 Task: Check the percentage active listings of creek in the last 5 years.
Action: Mouse moved to (917, 211)
Screenshot: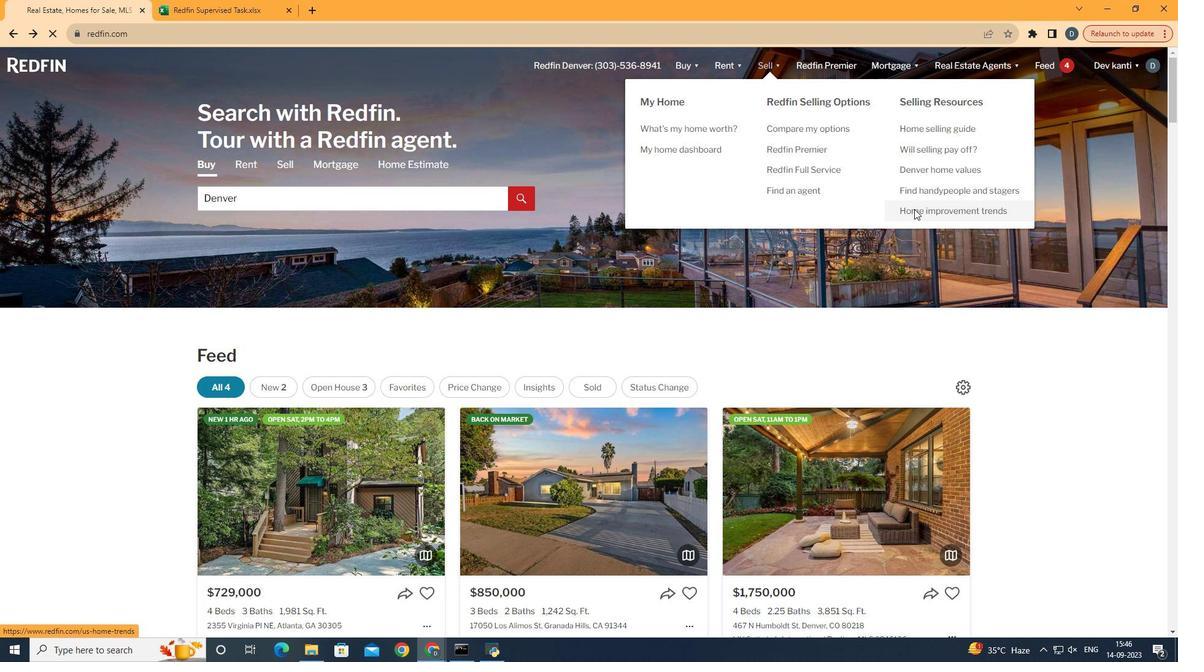 
Action: Mouse pressed left at (917, 211)
Screenshot: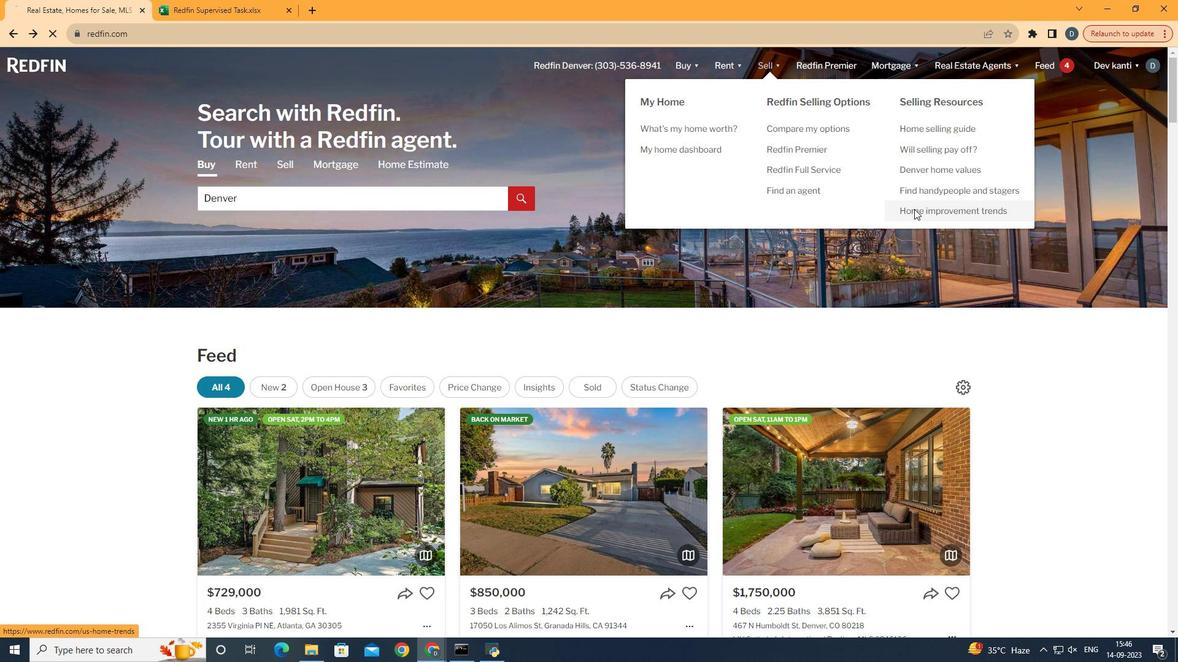
Action: Mouse moved to (305, 236)
Screenshot: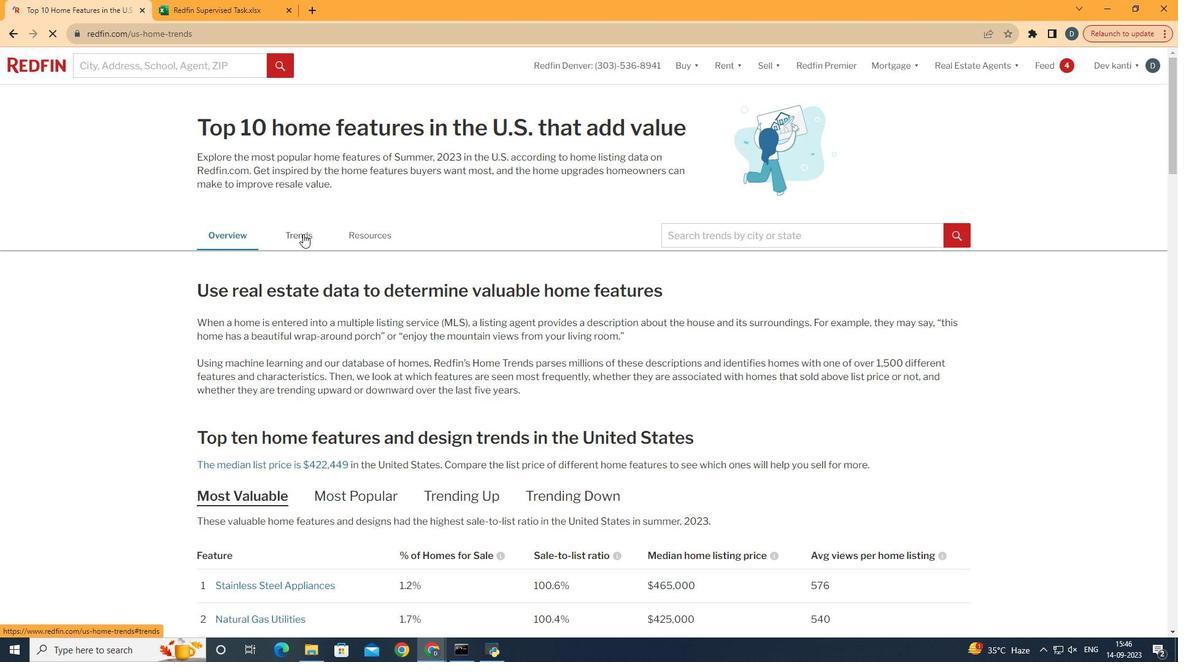 
Action: Mouse pressed left at (305, 236)
Screenshot: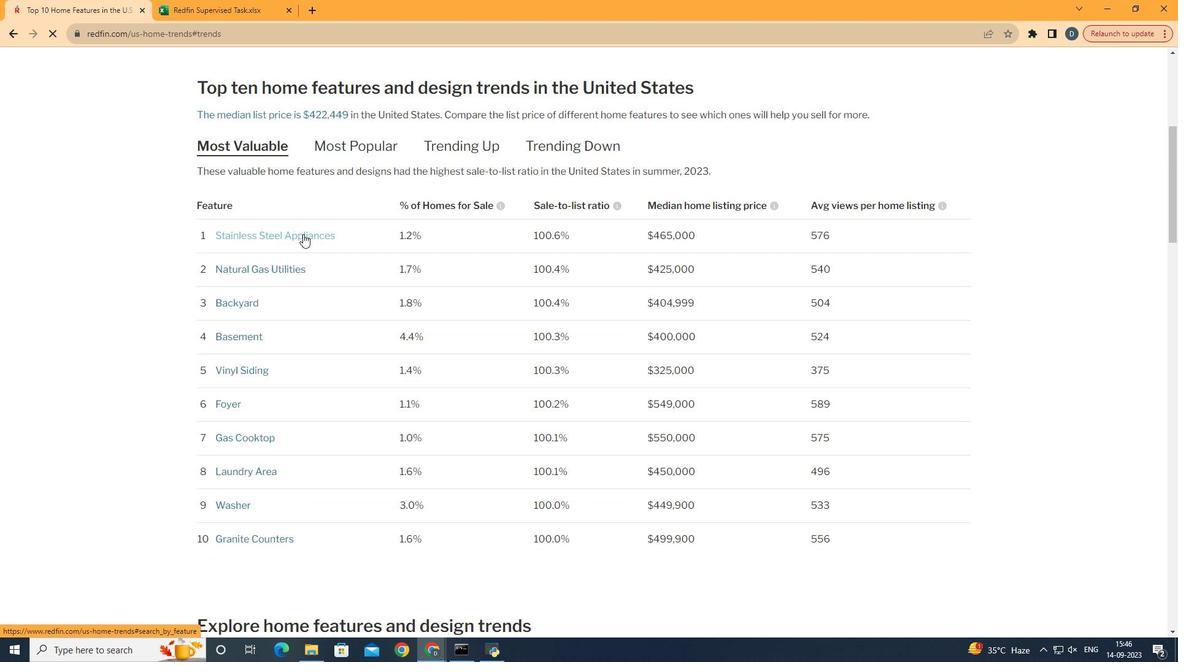 
Action: Mouse moved to (898, 333)
Screenshot: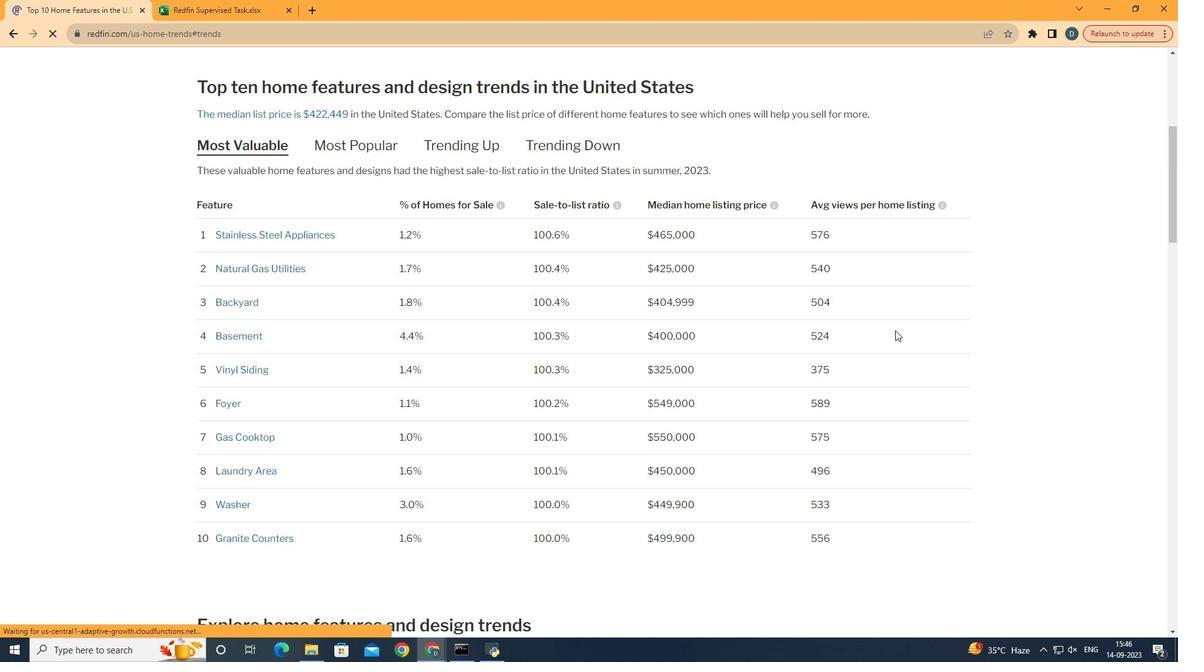 
Action: Mouse scrolled (898, 333) with delta (0, 0)
Screenshot: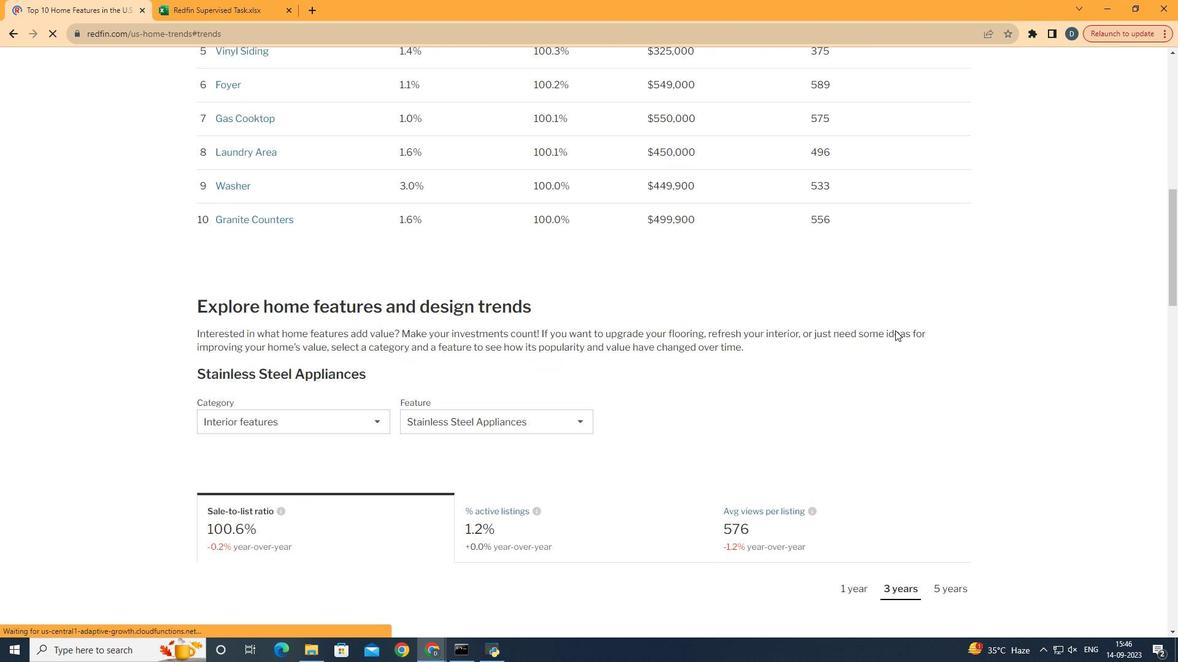 
Action: Mouse scrolled (898, 333) with delta (0, 0)
Screenshot: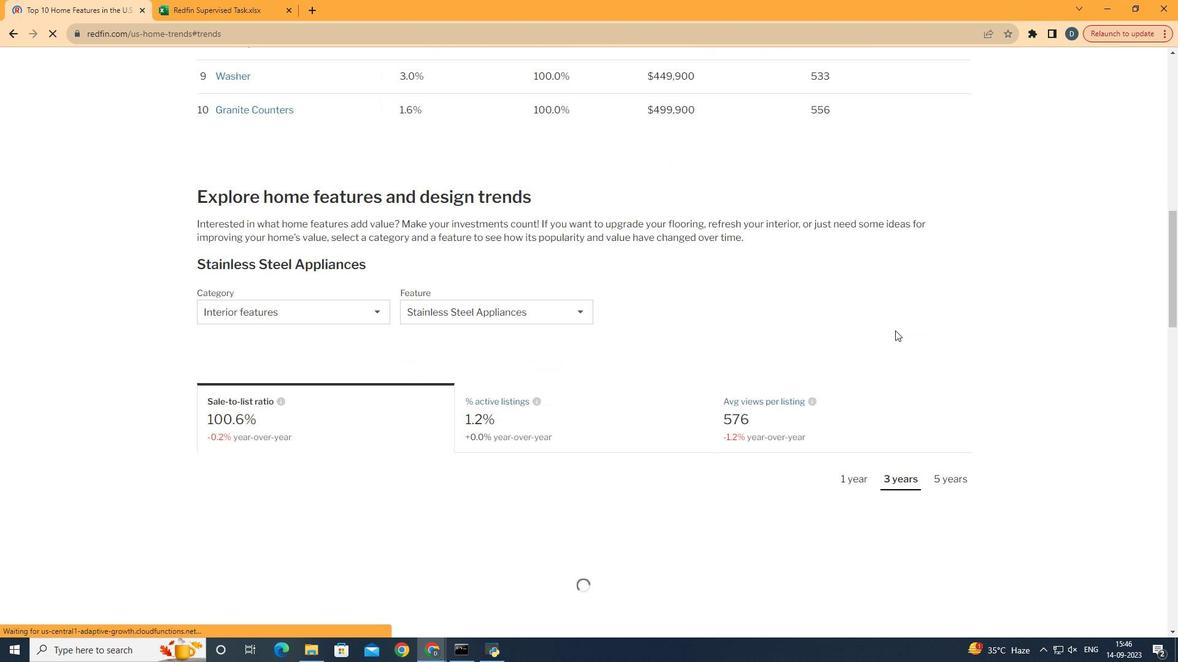 
Action: Mouse scrolled (898, 333) with delta (0, 0)
Screenshot: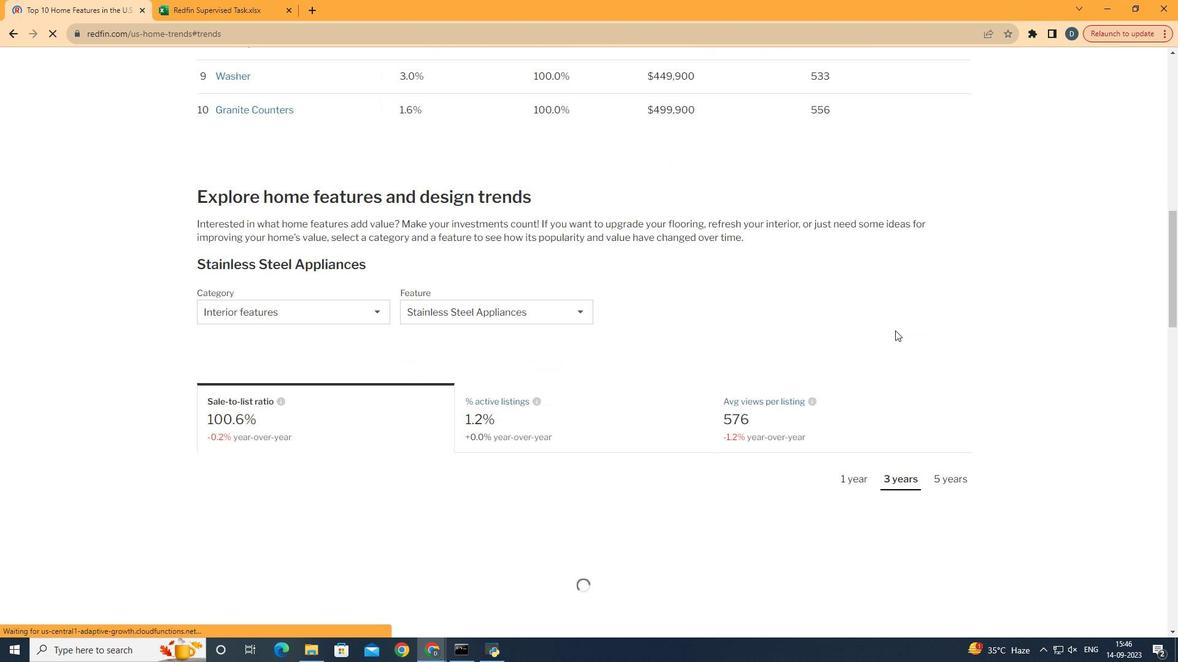 
Action: Mouse scrolled (898, 333) with delta (0, 0)
Screenshot: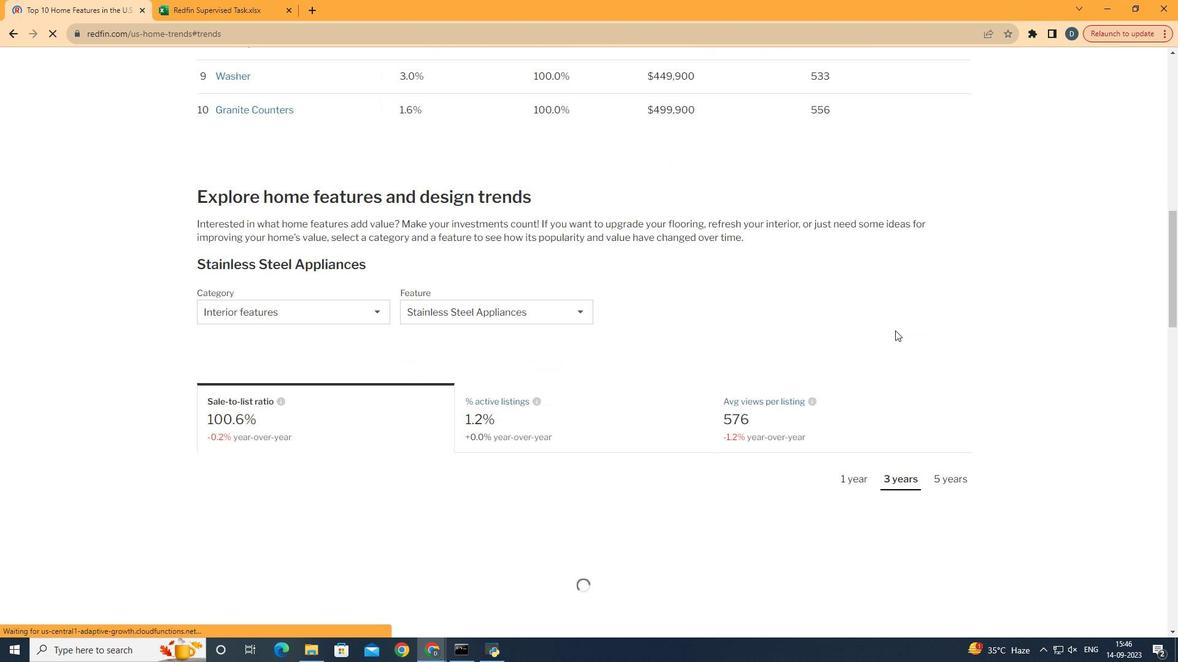 
Action: Mouse scrolled (898, 333) with delta (0, 0)
Screenshot: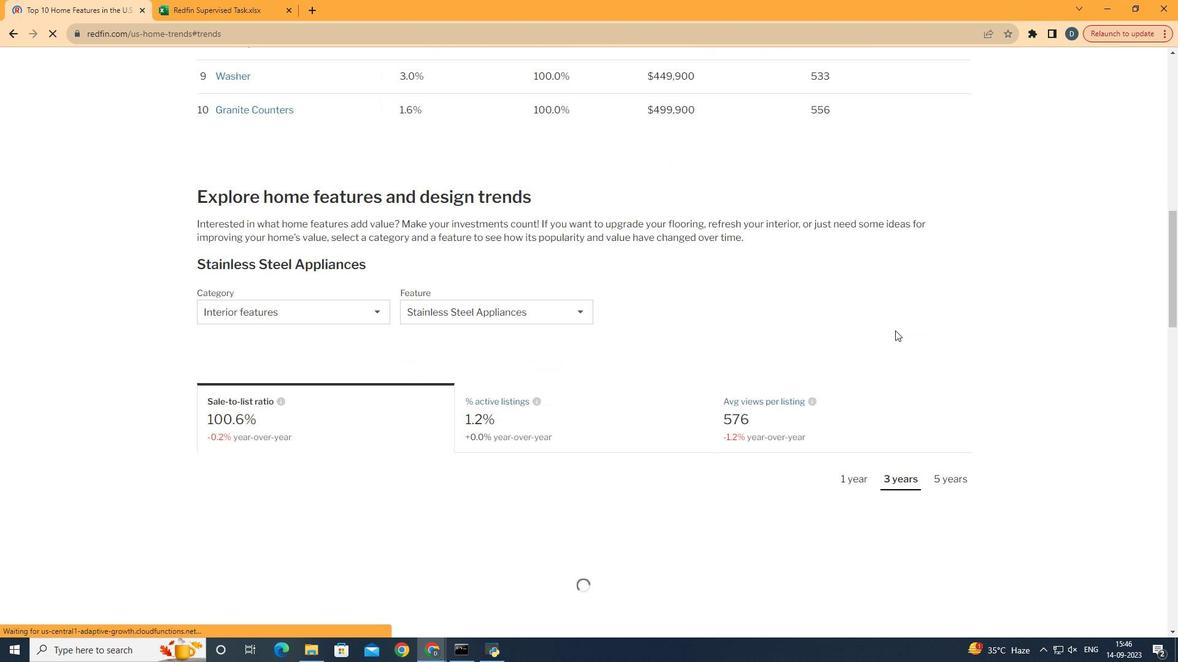 
Action: Mouse scrolled (898, 333) with delta (0, 0)
Screenshot: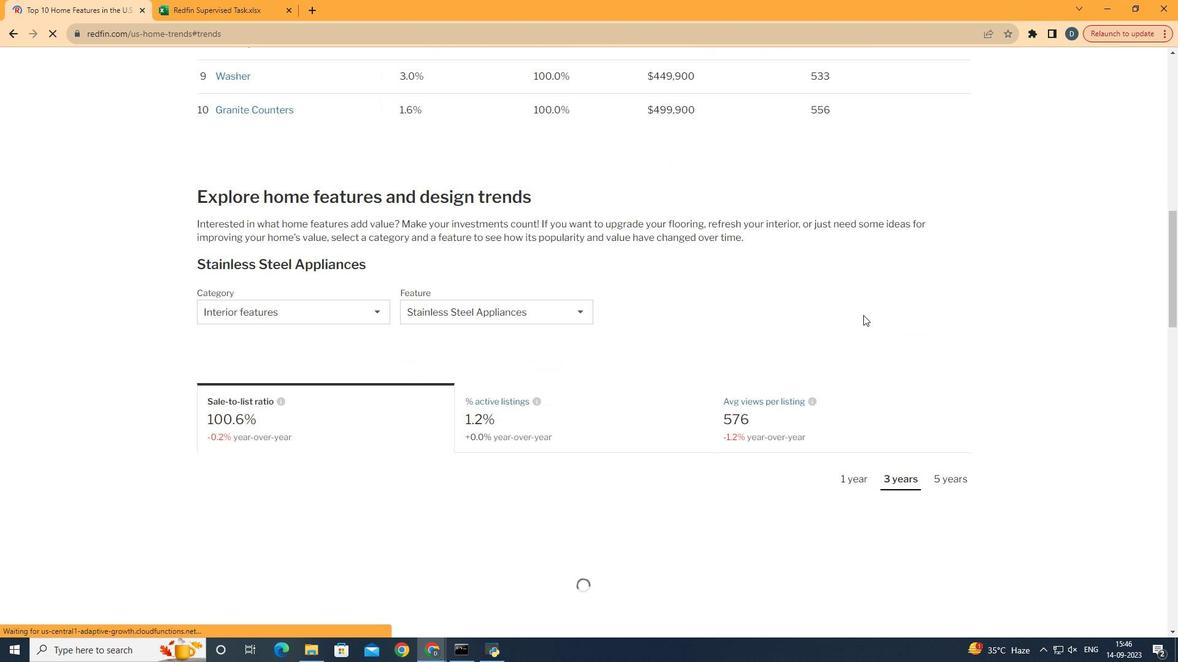
Action: Mouse moved to (898, 333)
Screenshot: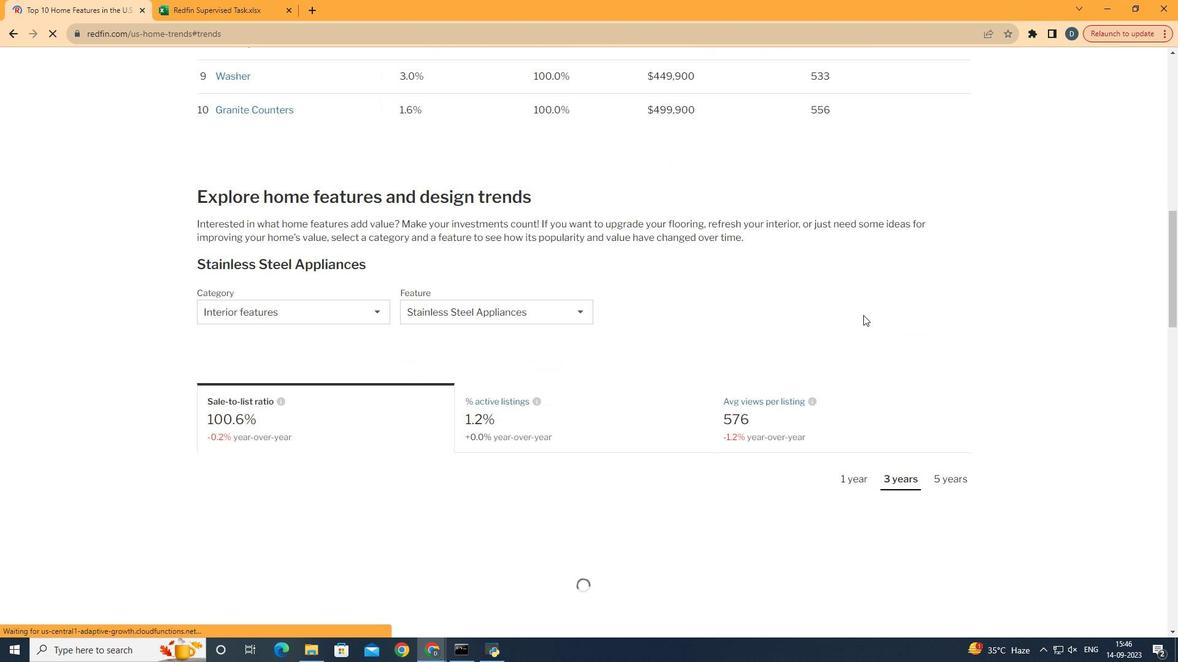 
Action: Mouse scrolled (898, 332) with delta (0, 0)
Screenshot: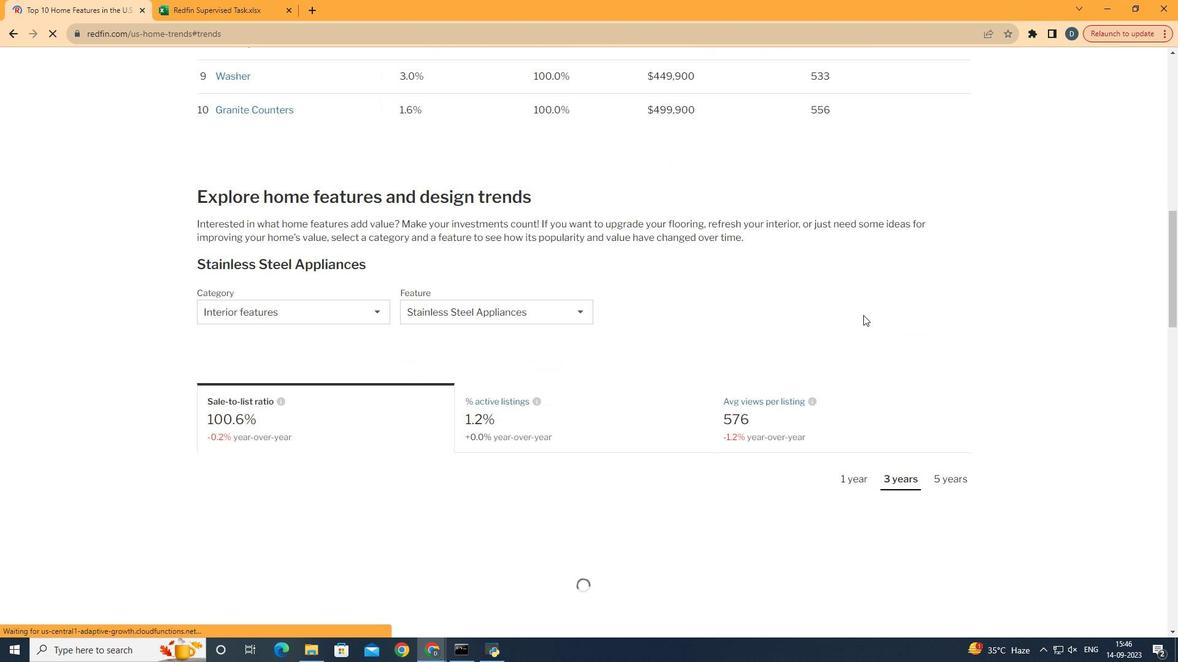 
Action: Mouse moved to (647, 308)
Screenshot: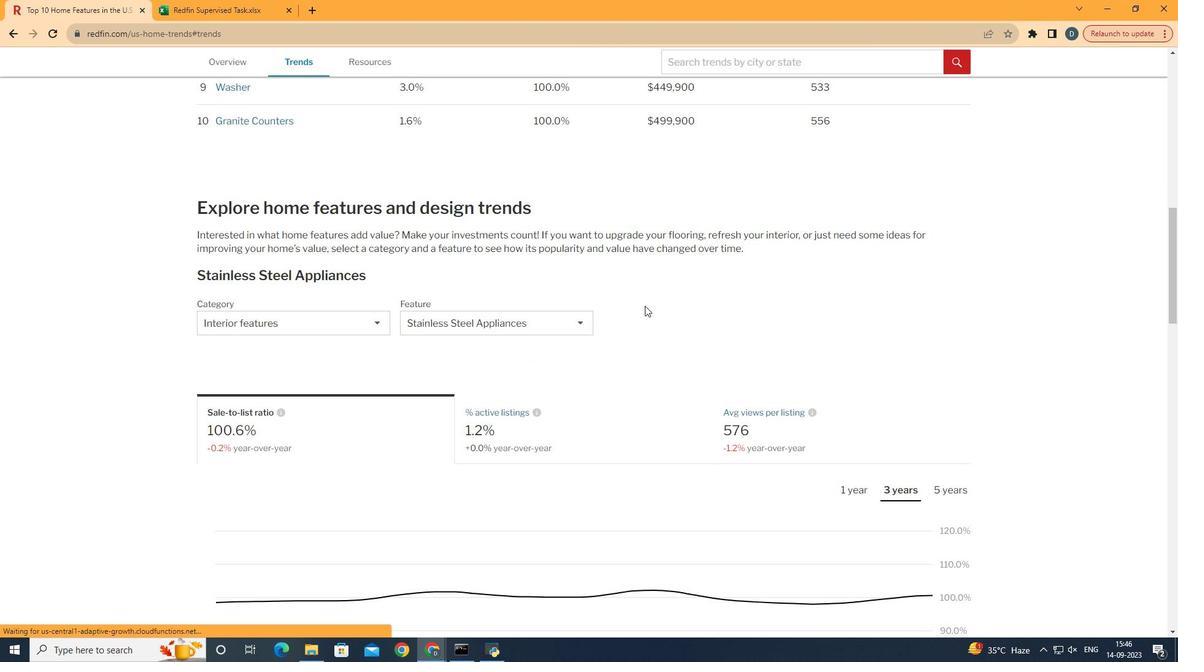 
Action: Mouse scrolled (647, 308) with delta (0, 0)
Screenshot: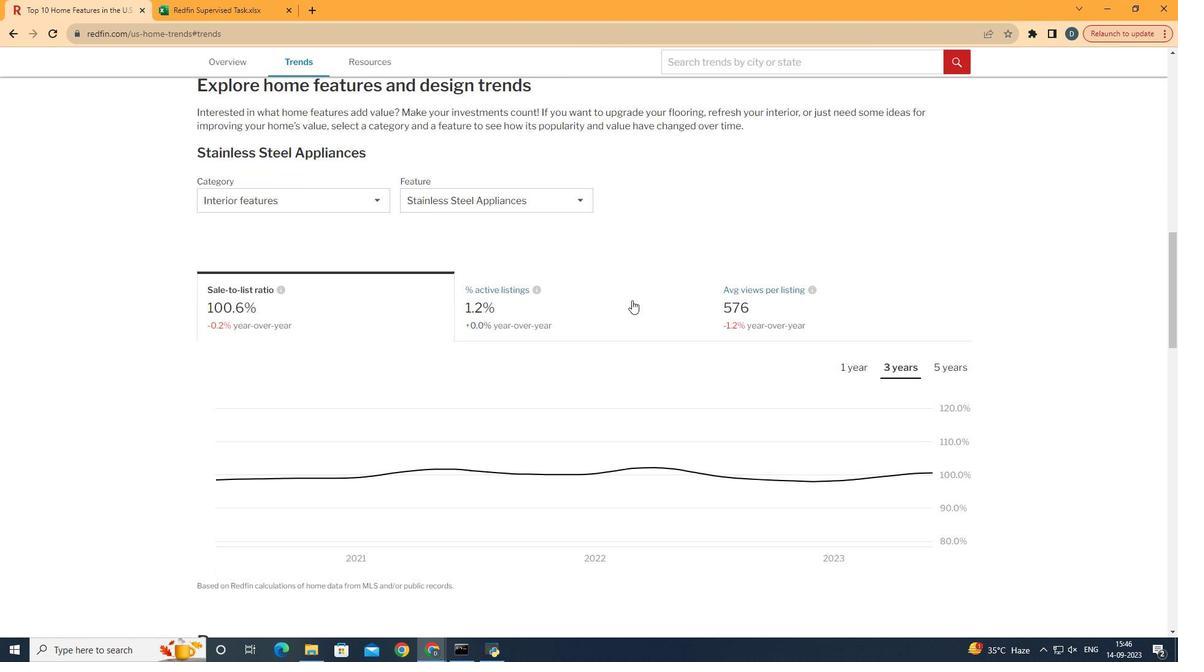 
Action: Mouse scrolled (647, 308) with delta (0, 0)
Screenshot: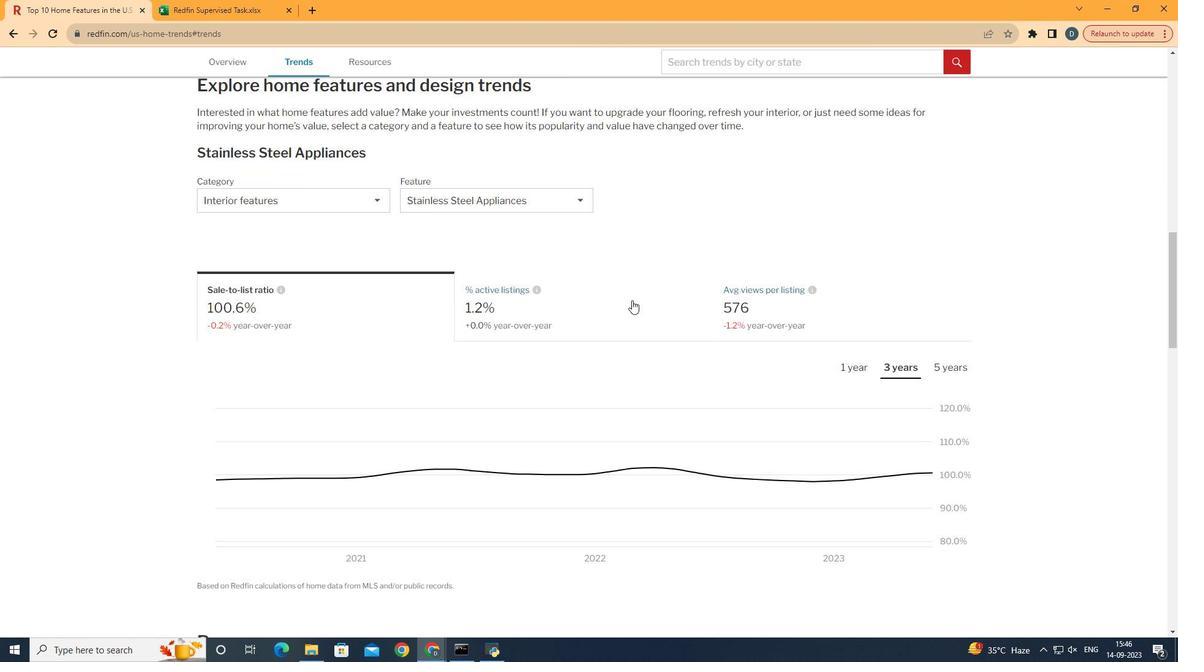 
Action: Mouse moved to (403, 255)
Screenshot: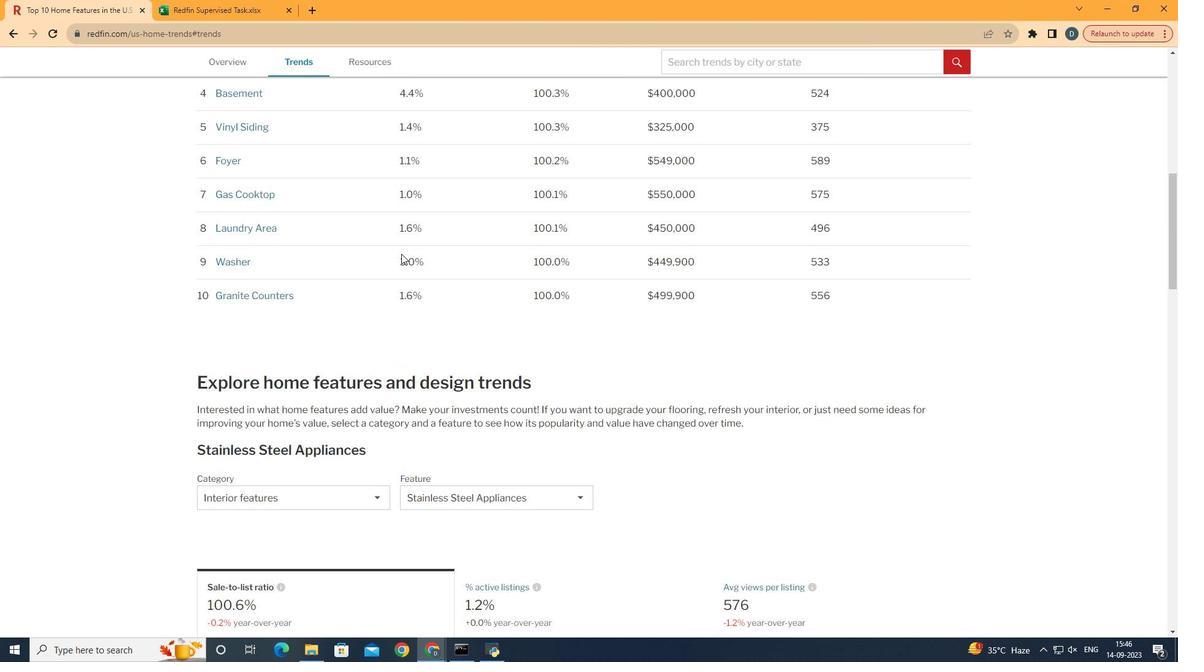 
Action: Mouse scrolled (403, 255) with delta (0, 0)
Screenshot: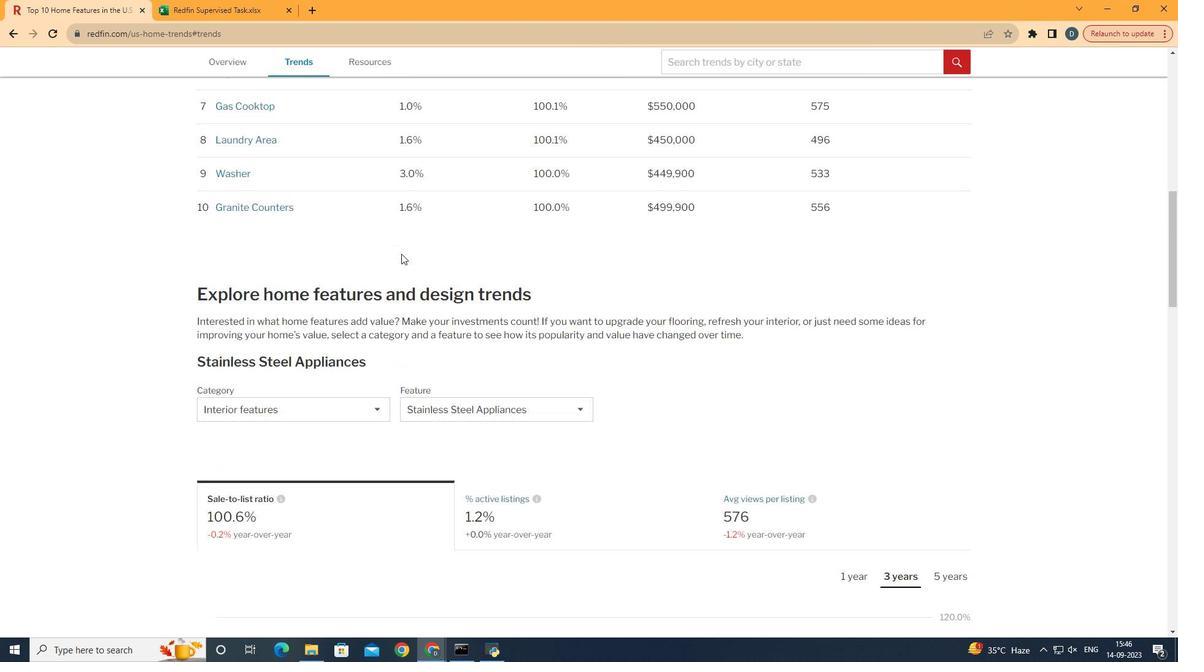 
Action: Mouse moved to (403, 256)
Screenshot: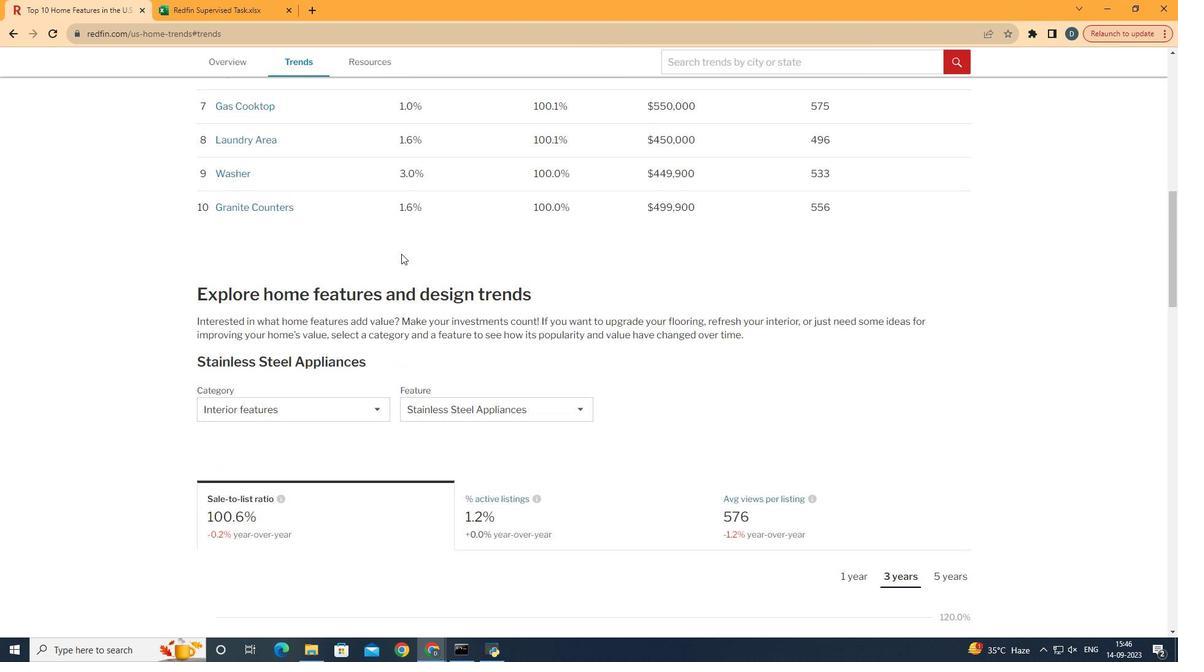 
Action: Mouse scrolled (403, 255) with delta (0, 0)
Screenshot: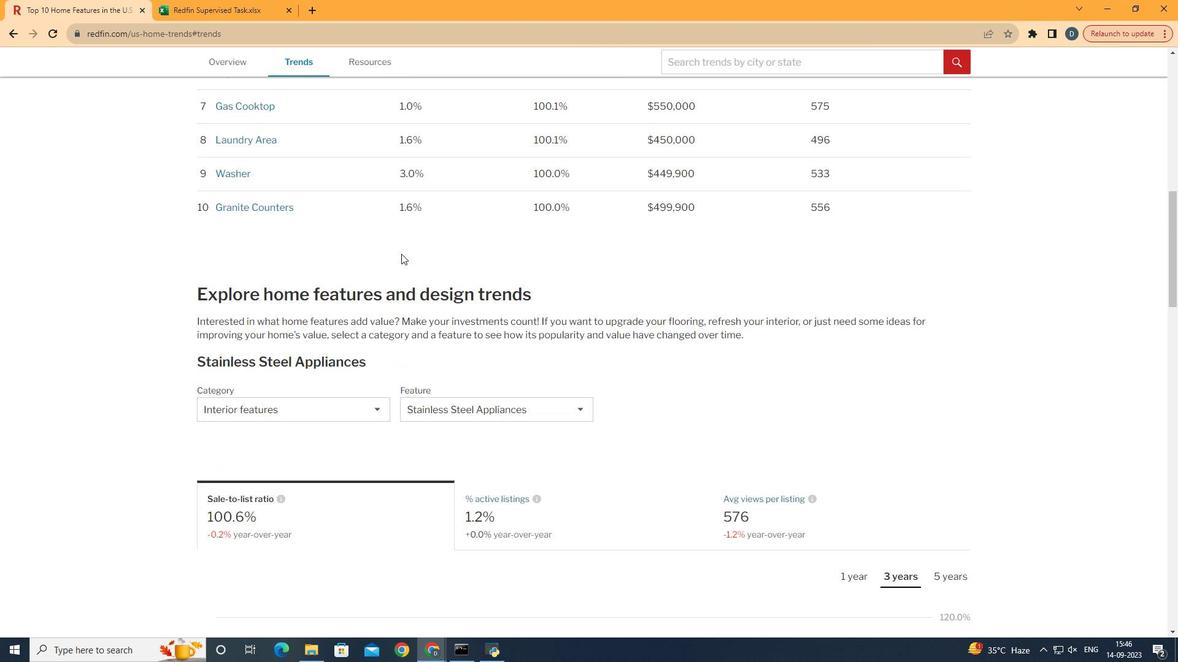 
Action: Mouse scrolled (403, 255) with delta (0, 0)
Screenshot: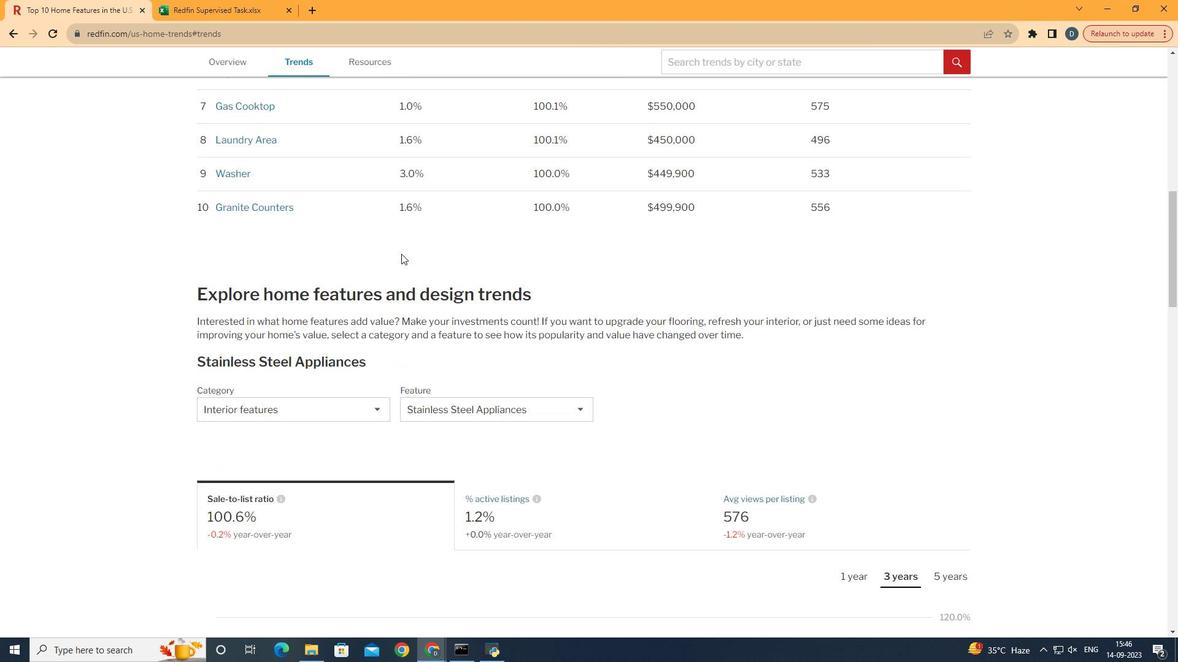 
Action: Mouse scrolled (403, 255) with delta (0, 0)
Screenshot: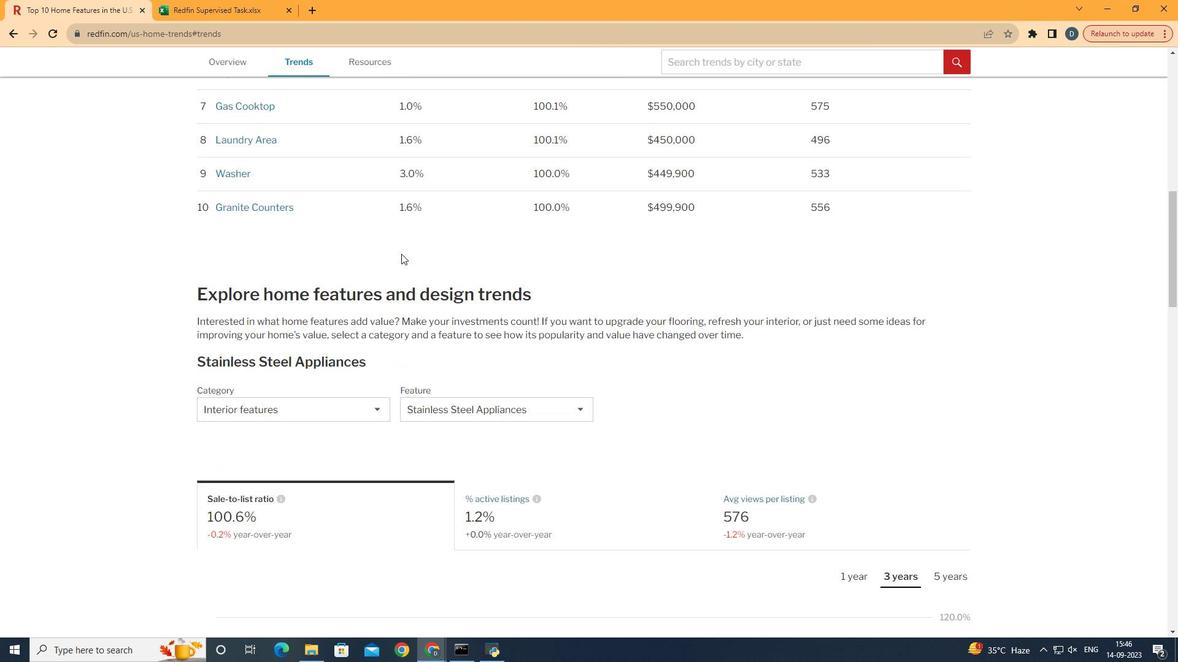 
Action: Mouse scrolled (403, 255) with delta (0, 0)
Screenshot: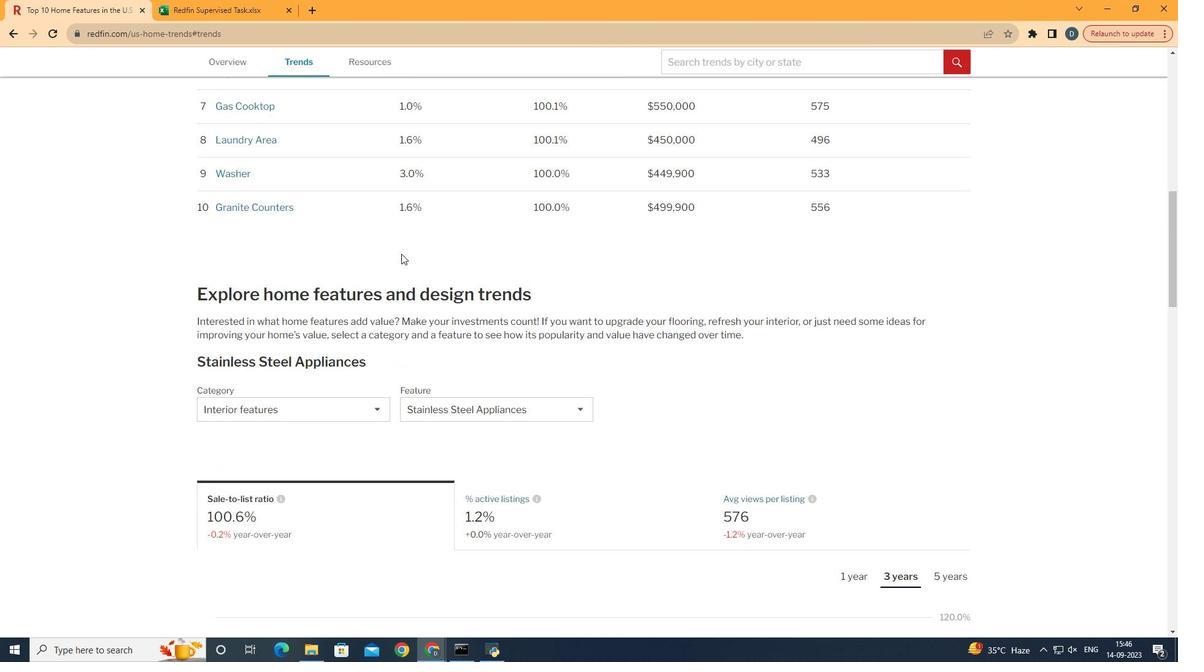 
Action: Mouse scrolled (403, 255) with delta (0, 0)
Screenshot: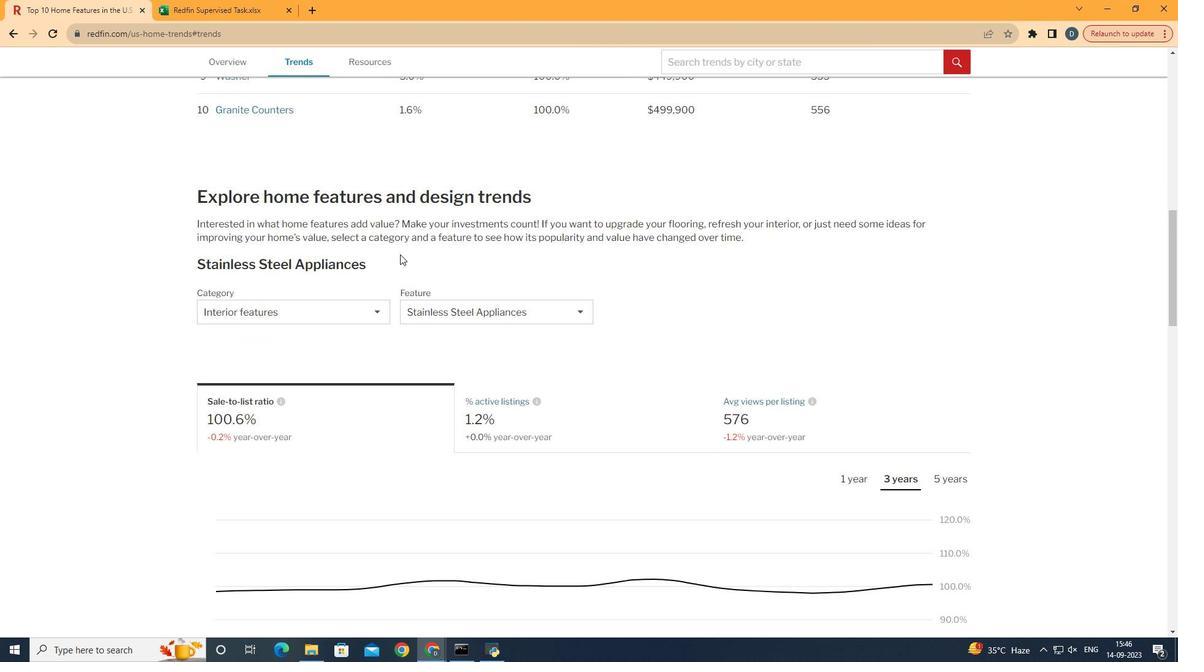 
Action: Mouse scrolled (403, 255) with delta (0, 0)
Screenshot: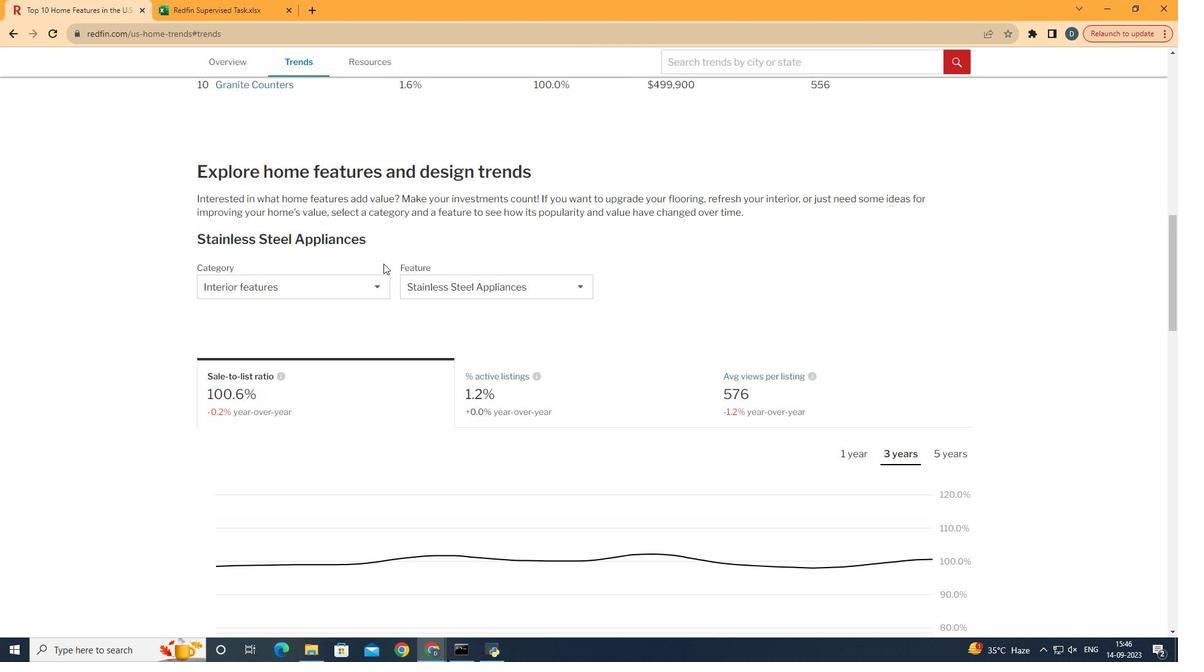 
Action: Mouse moved to (375, 282)
Screenshot: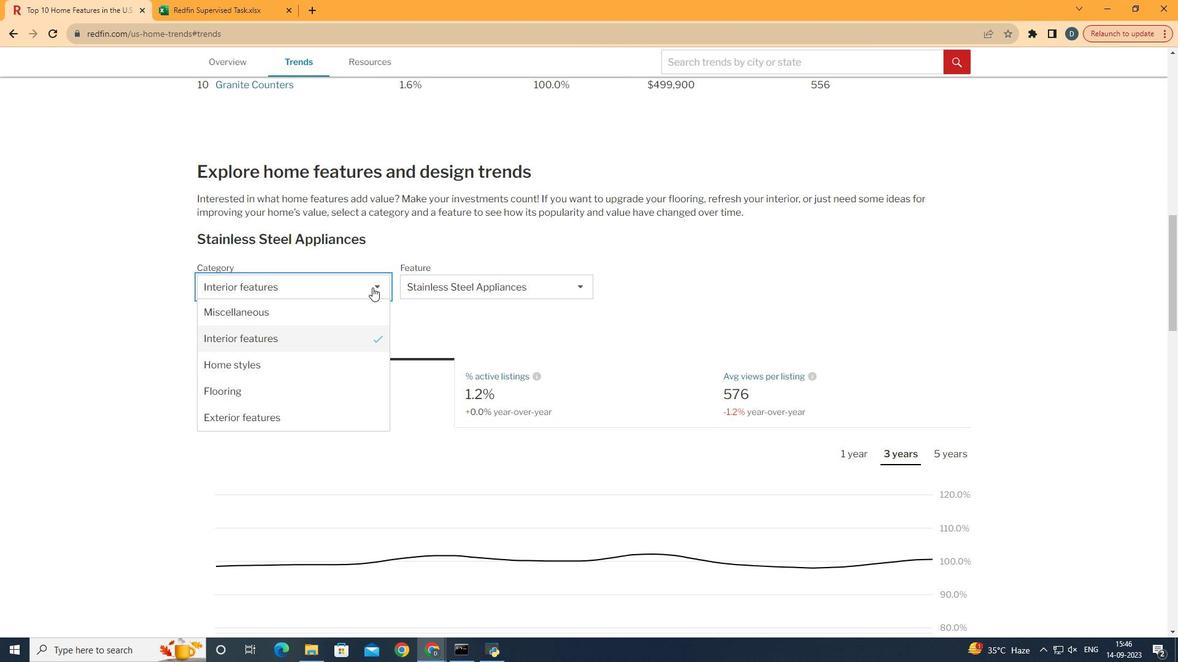 
Action: Mouse pressed left at (375, 282)
Screenshot: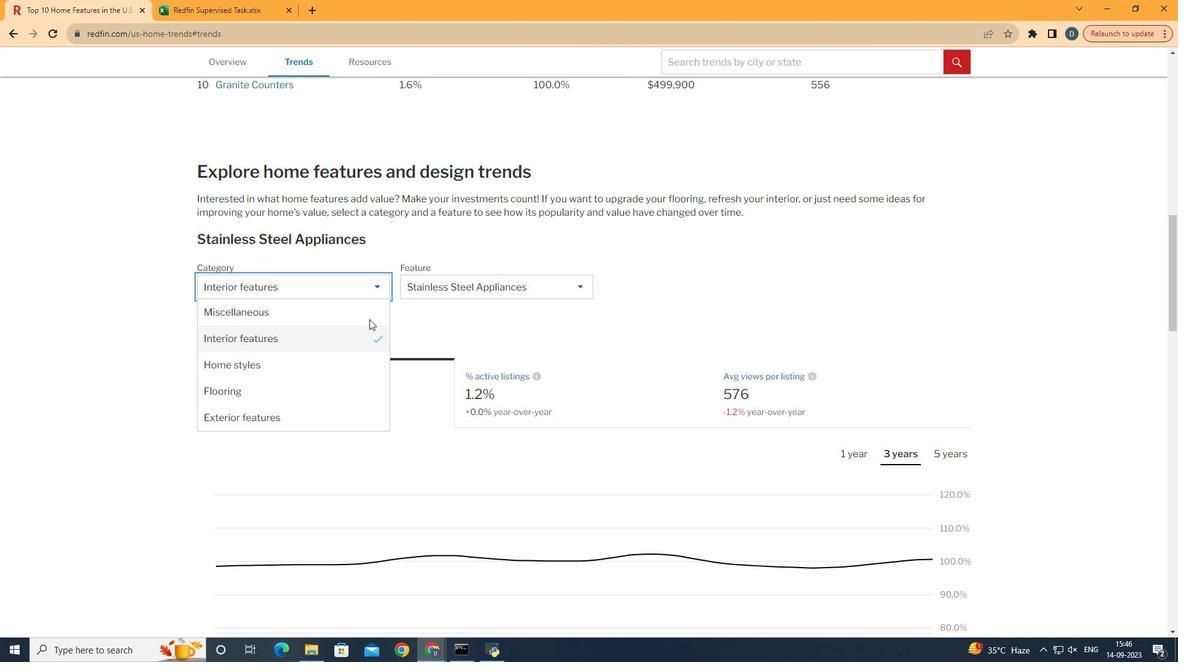 
Action: Mouse moved to (358, 414)
Screenshot: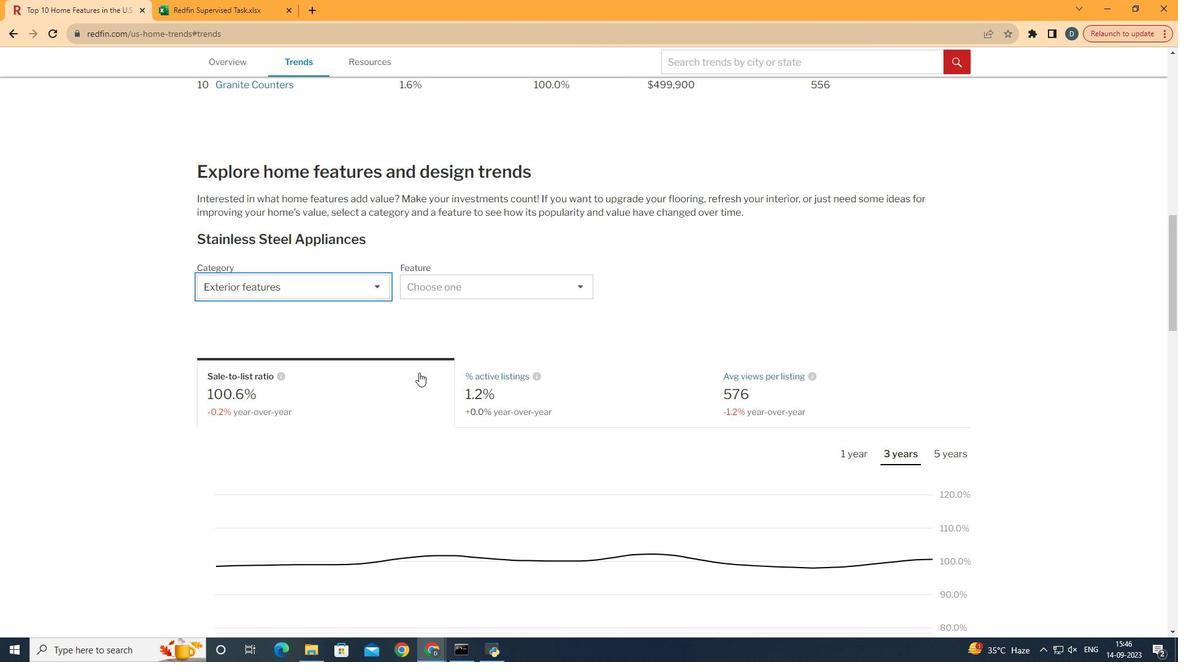 
Action: Mouse pressed left at (358, 414)
Screenshot: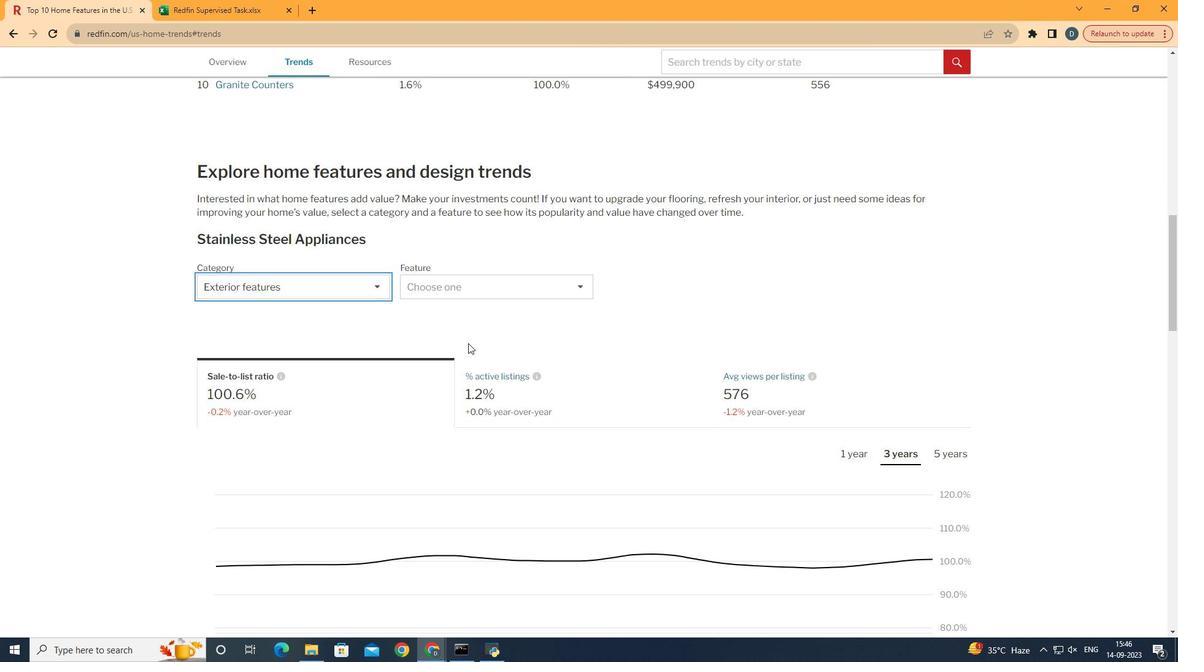
Action: Mouse moved to (532, 290)
Screenshot: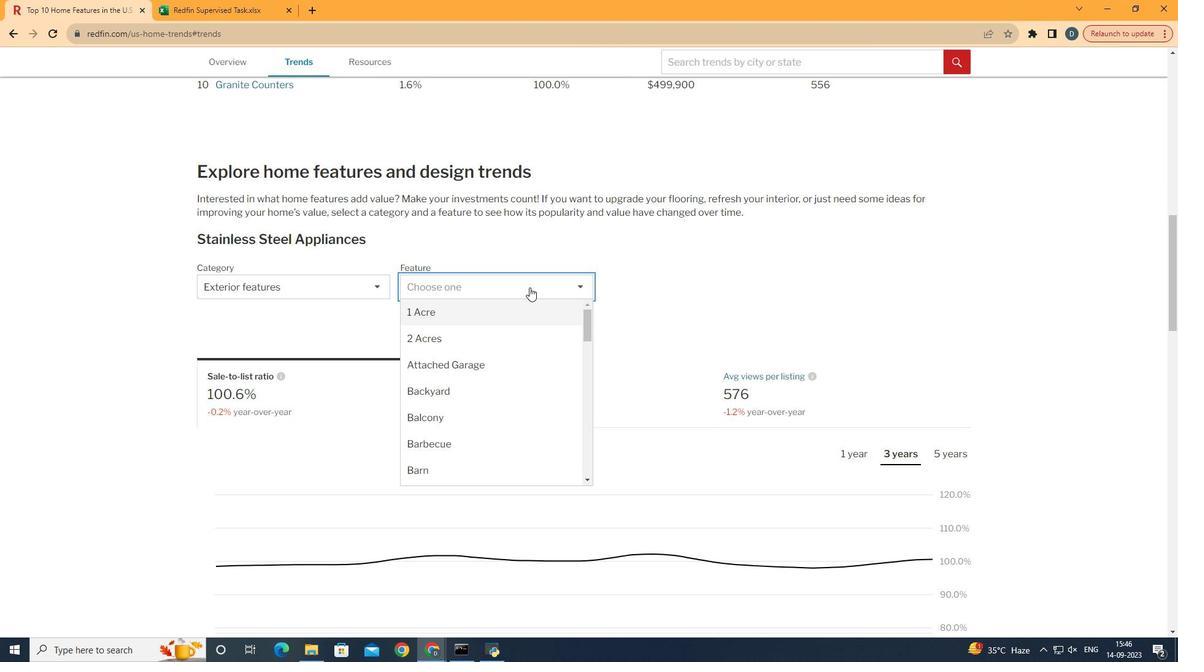 
Action: Mouse pressed left at (532, 290)
Screenshot: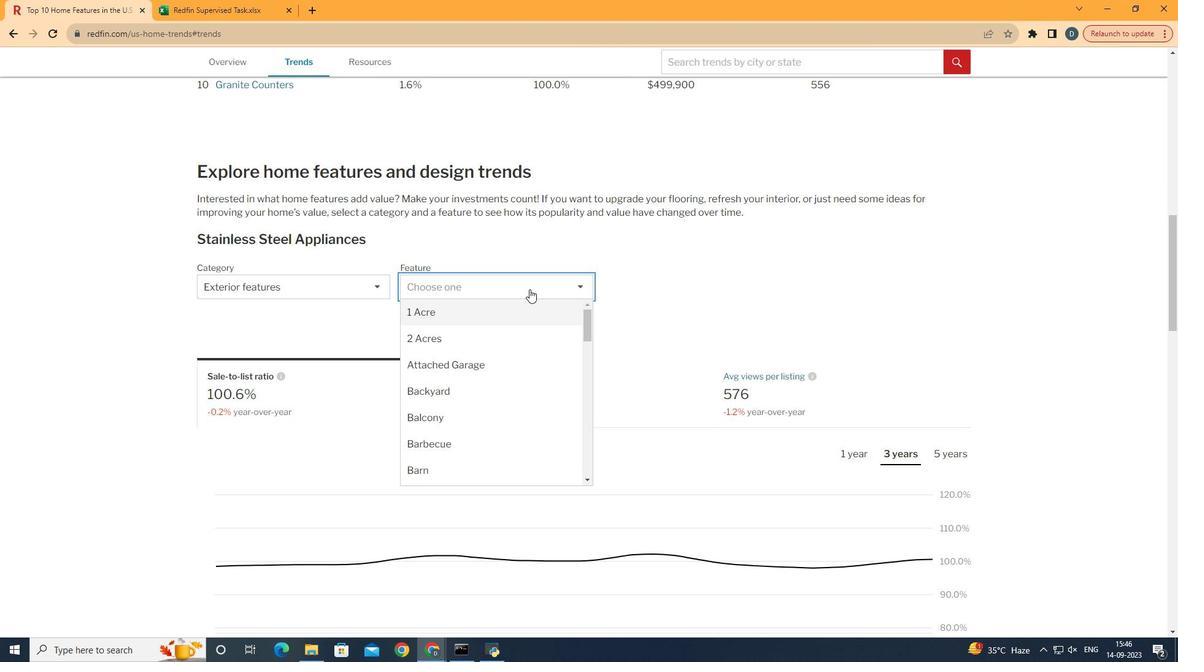 
Action: Mouse moved to (503, 356)
Screenshot: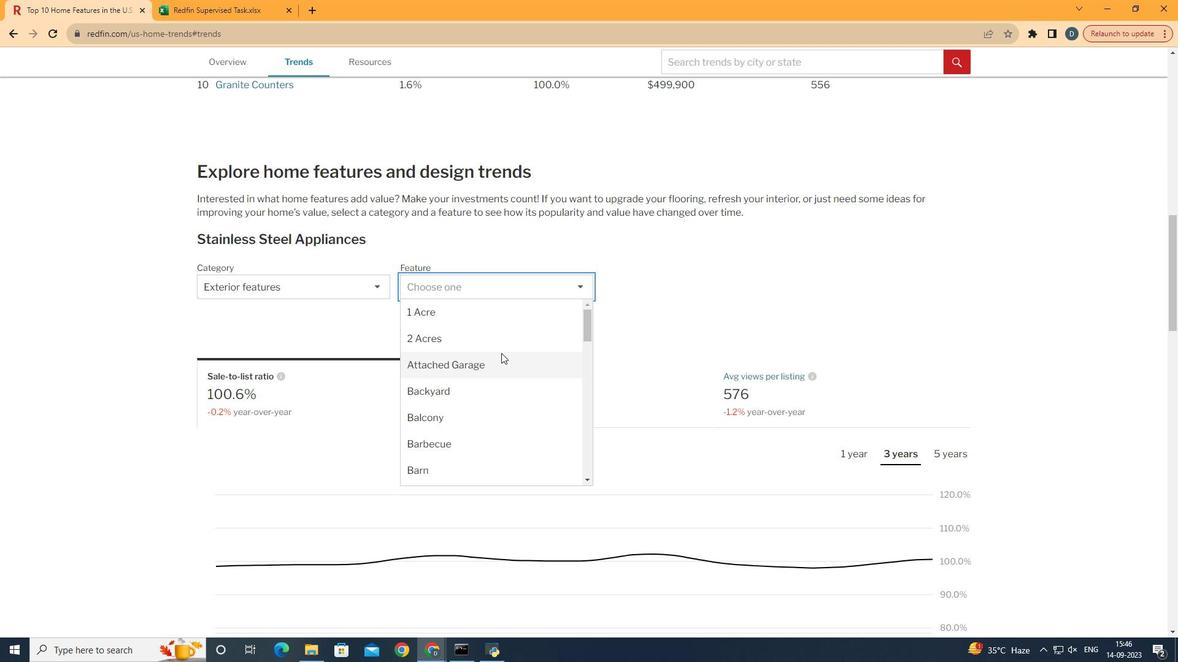
Action: Mouse scrolled (503, 355) with delta (0, 0)
Screenshot: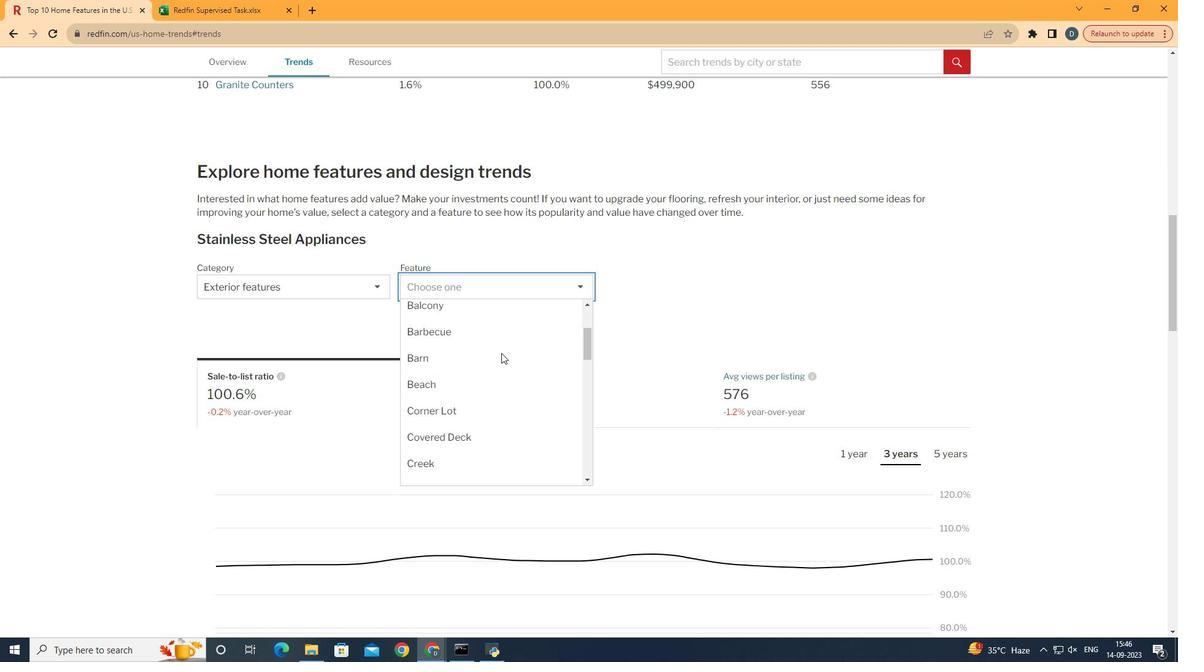 
Action: Mouse moved to (503, 356)
Screenshot: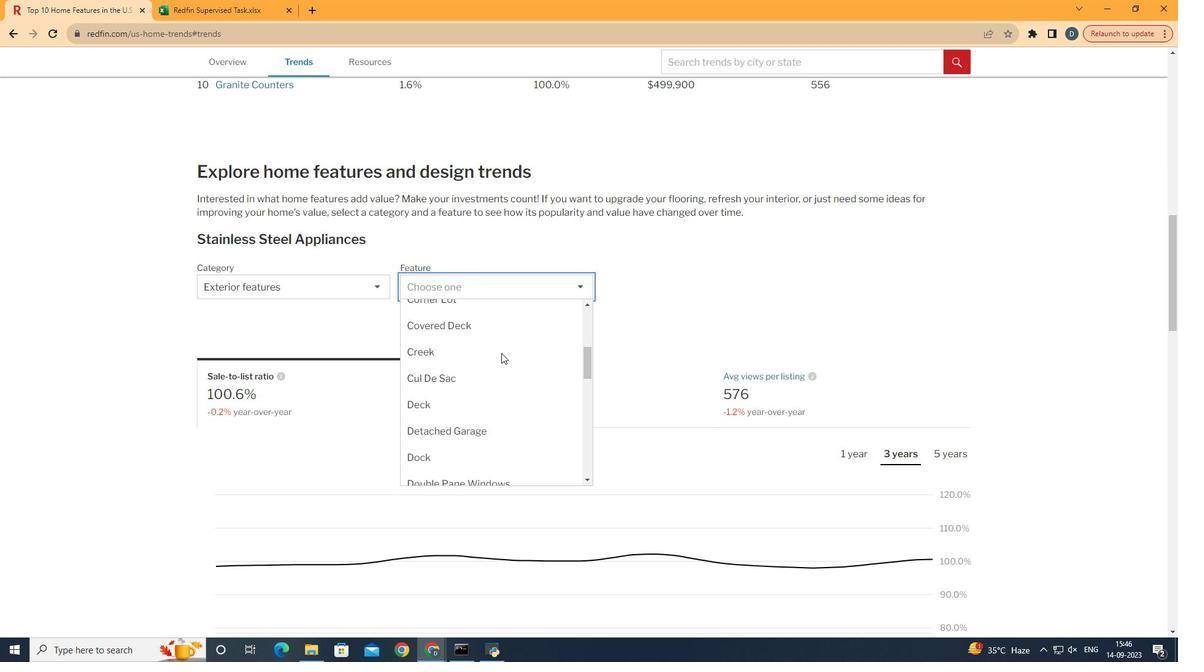 
Action: Mouse scrolled (503, 355) with delta (0, 0)
Screenshot: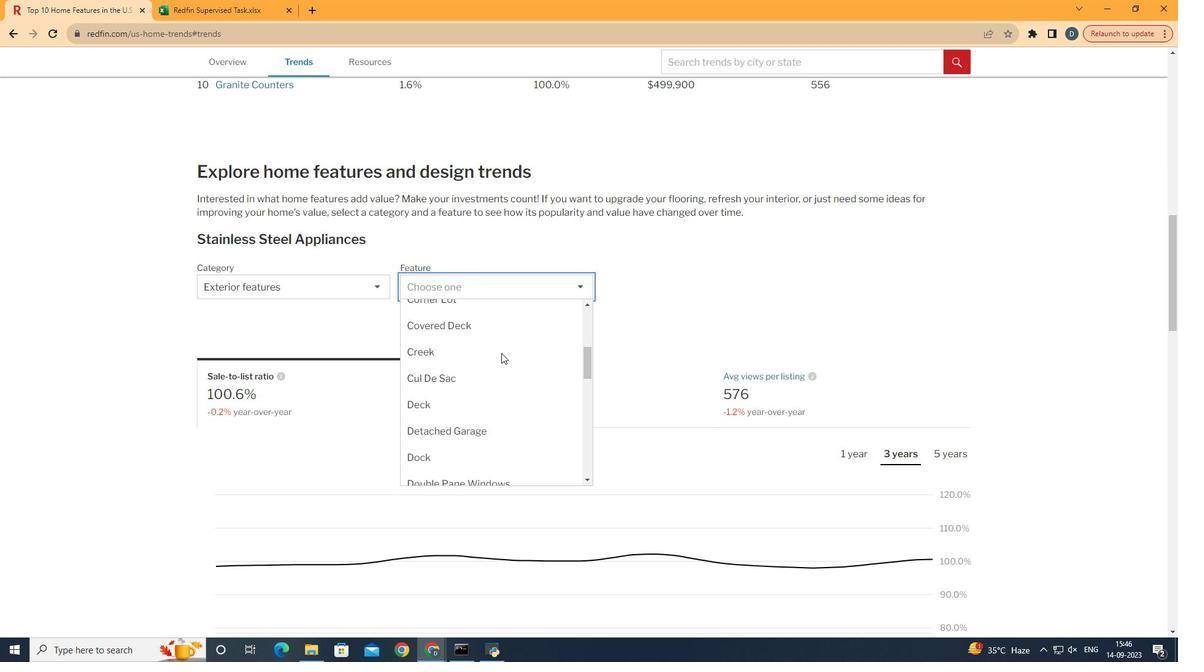 
Action: Mouse scrolled (503, 355) with delta (0, 0)
Screenshot: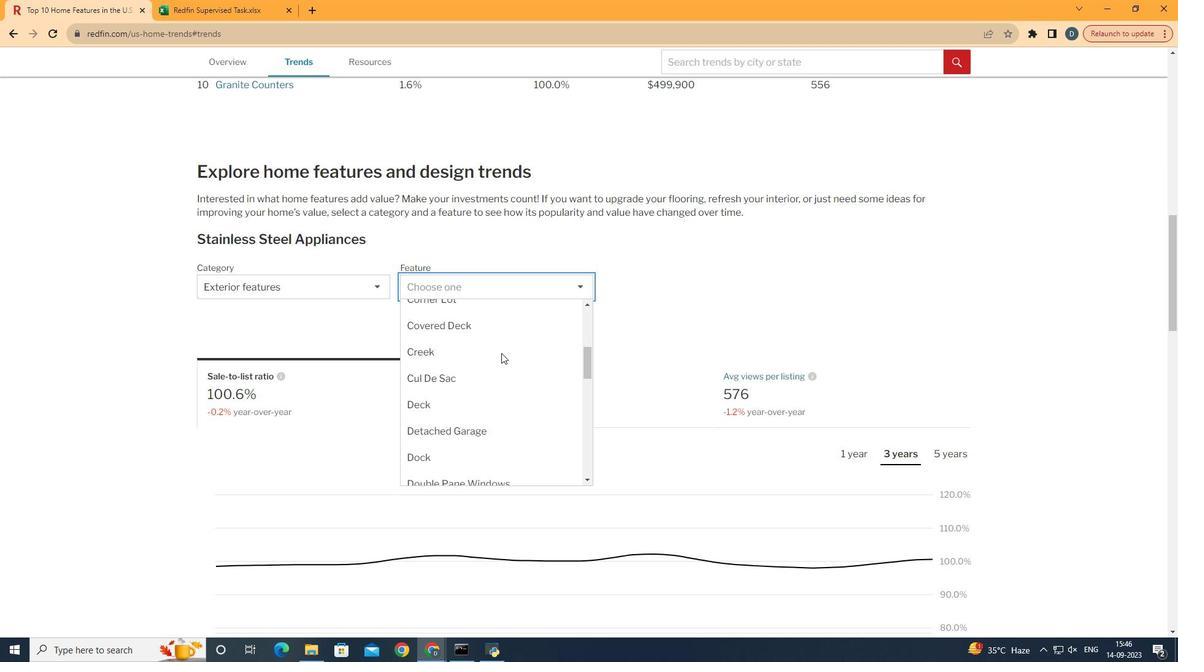 
Action: Mouse scrolled (503, 355) with delta (0, 0)
Screenshot: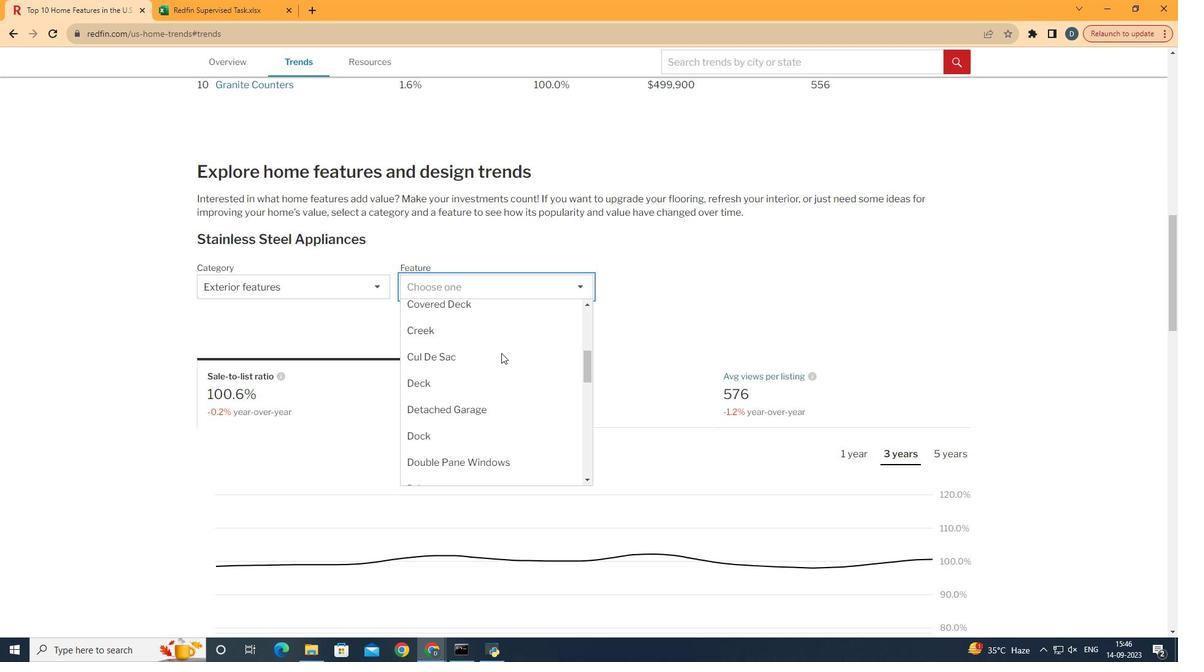 
Action: Mouse scrolled (503, 356) with delta (0, 0)
Screenshot: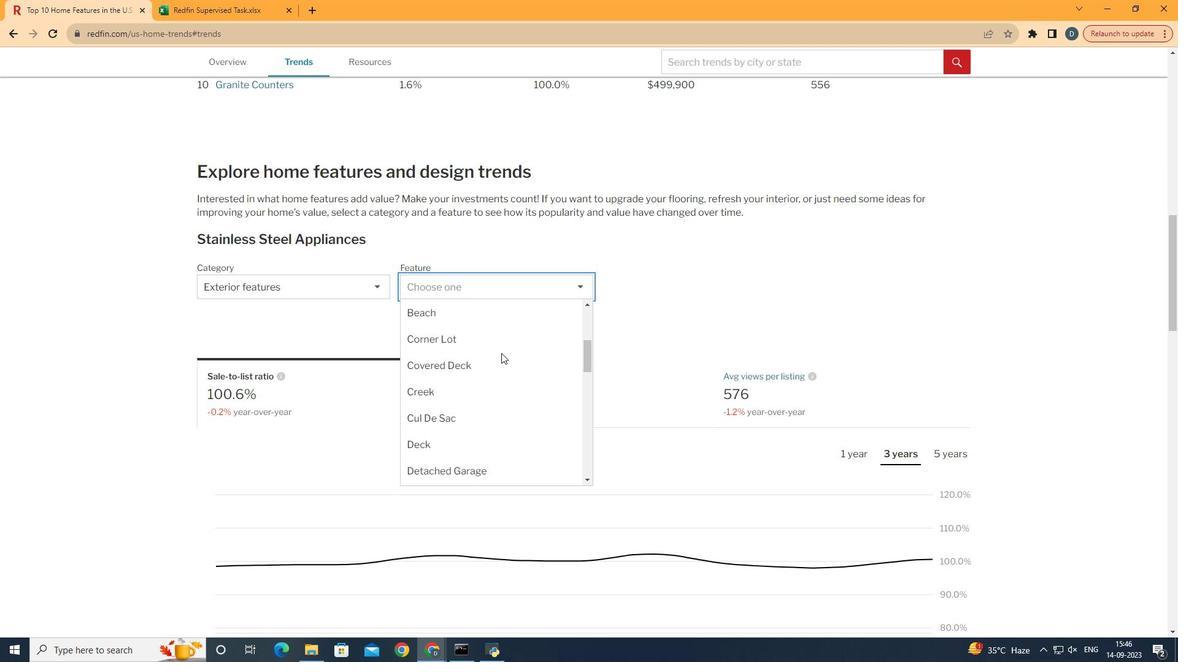 
Action: Mouse moved to (496, 383)
Screenshot: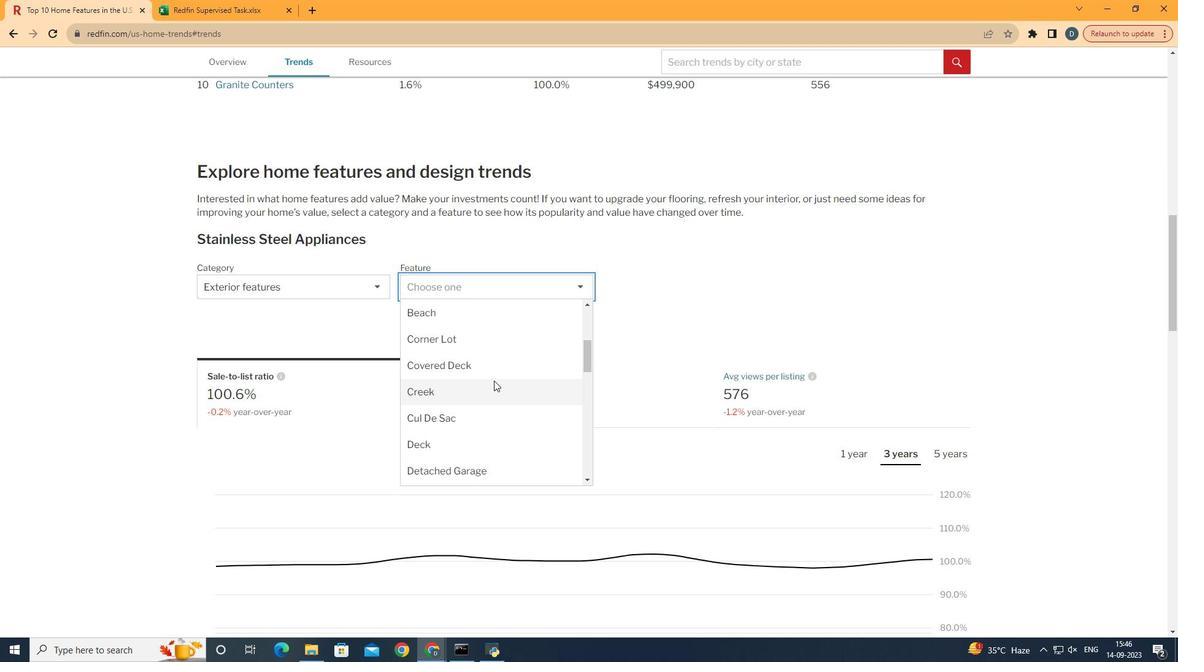 
Action: Mouse pressed left at (496, 383)
Screenshot: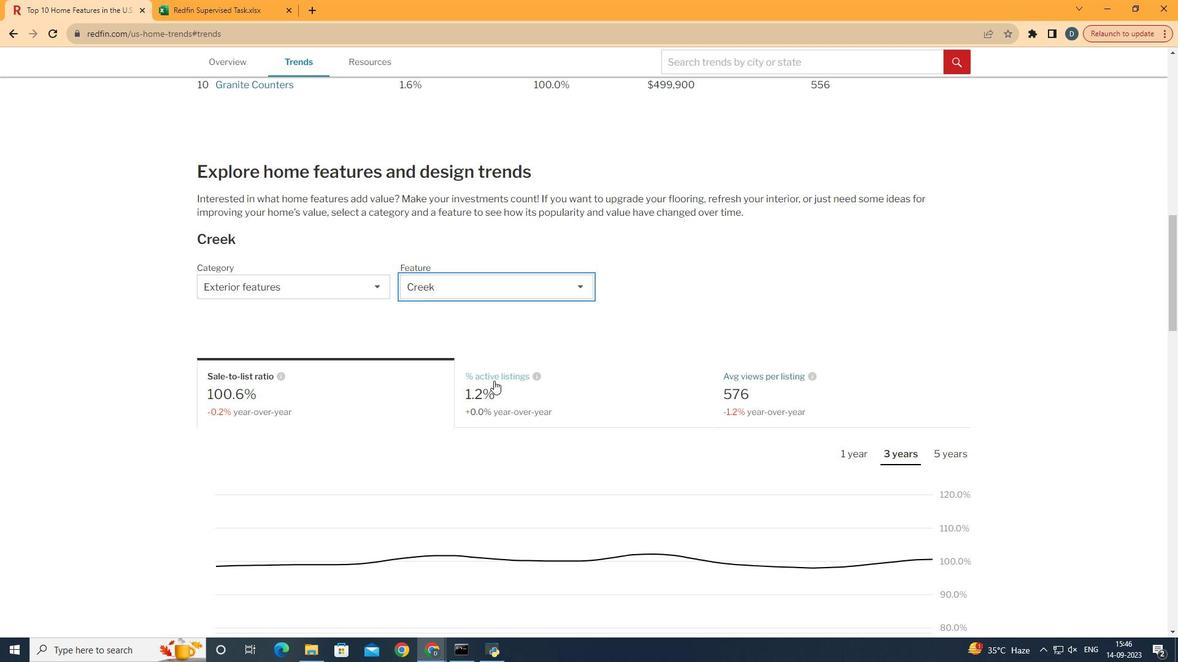 
Action: Mouse moved to (523, 382)
Screenshot: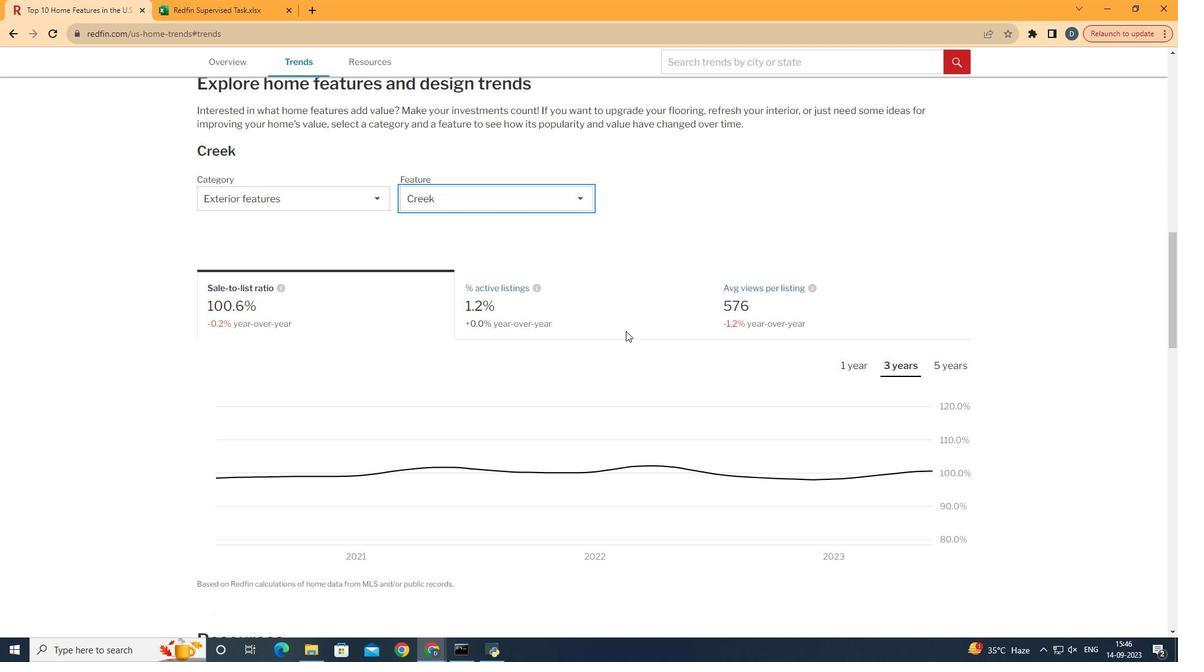 
Action: Mouse scrolled (523, 381) with delta (0, 0)
Screenshot: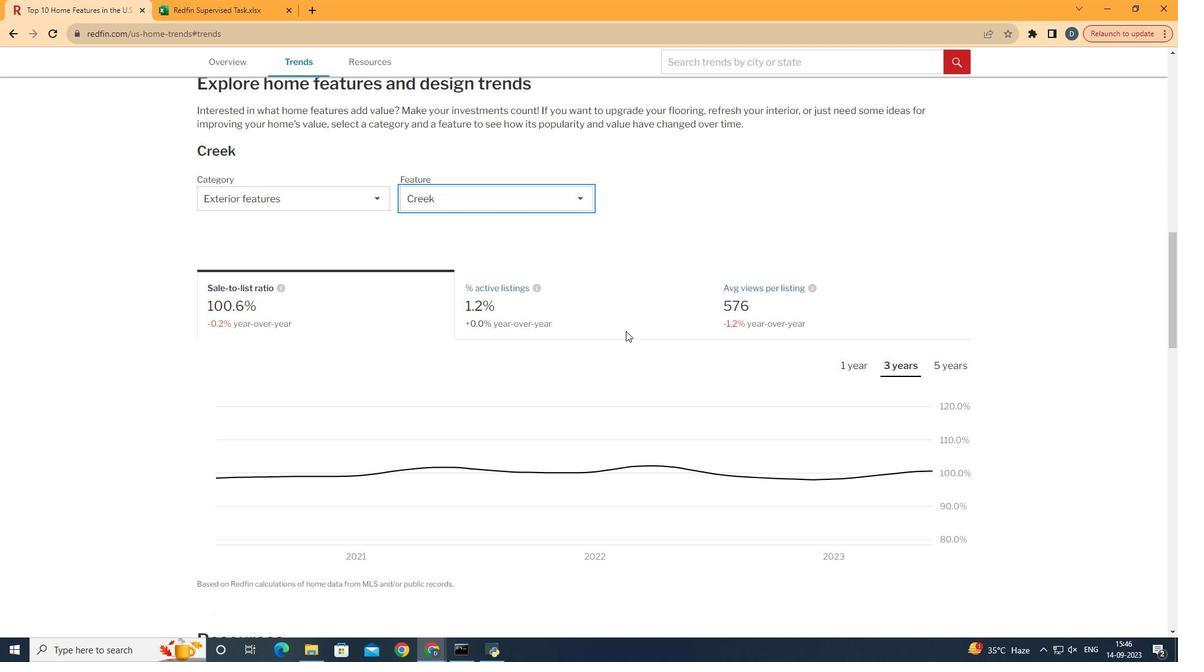 
Action: Mouse moved to (556, 365)
Screenshot: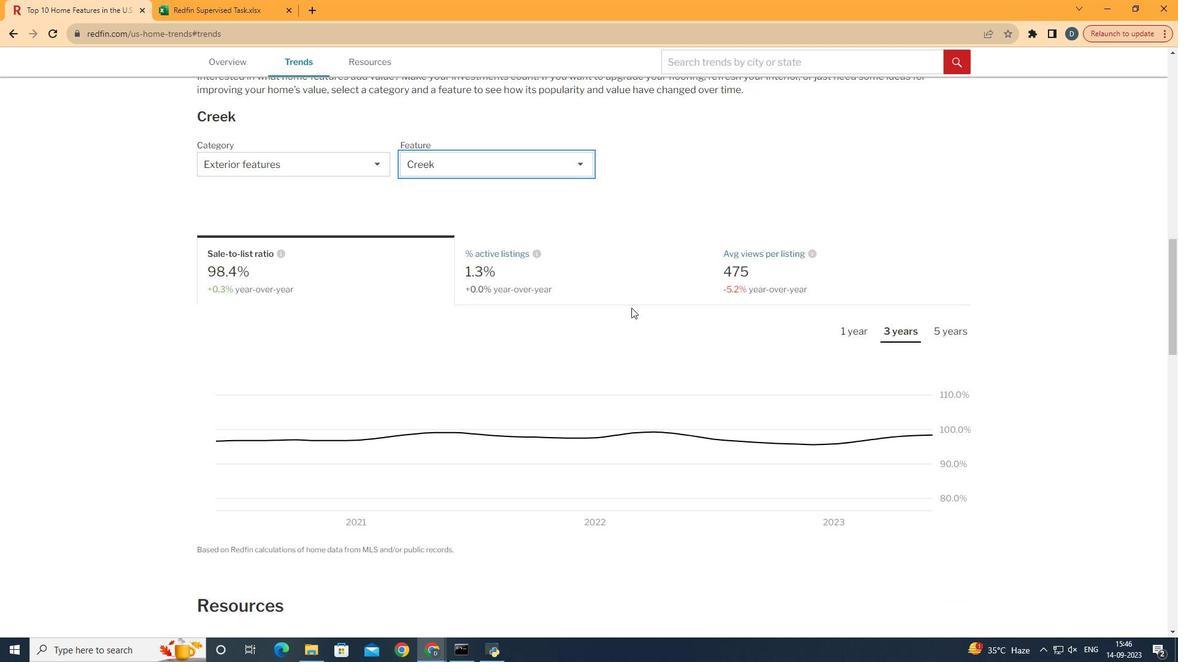 
Action: Mouse scrolled (556, 364) with delta (0, 0)
Screenshot: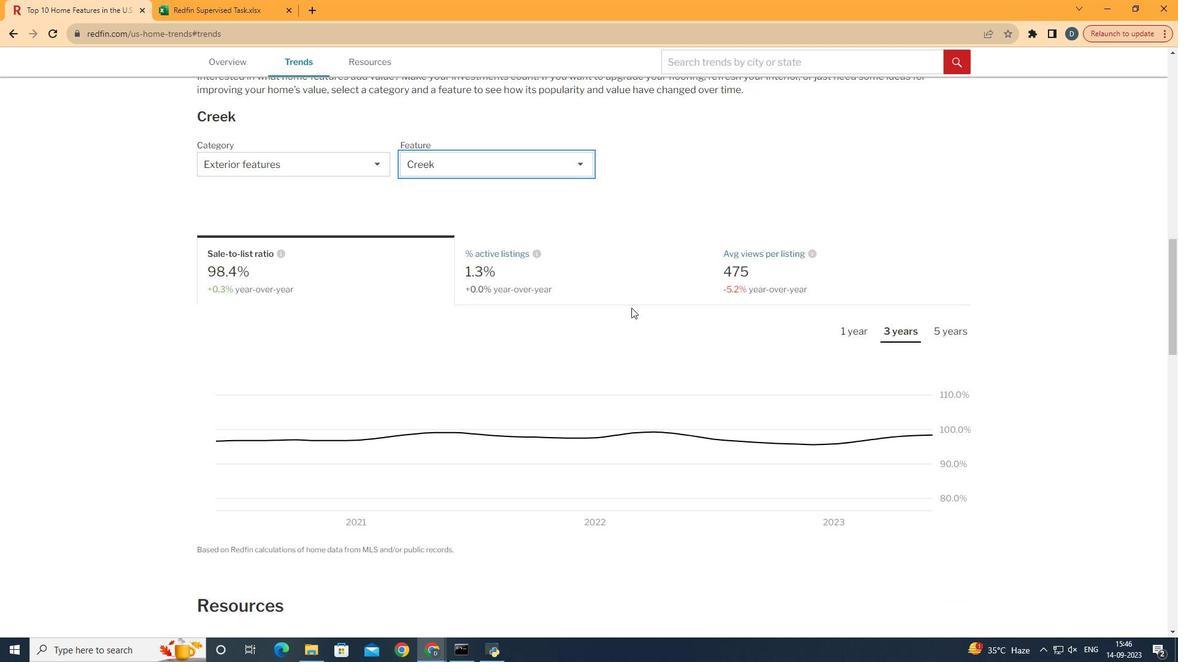 
Action: Mouse moved to (620, 276)
Screenshot: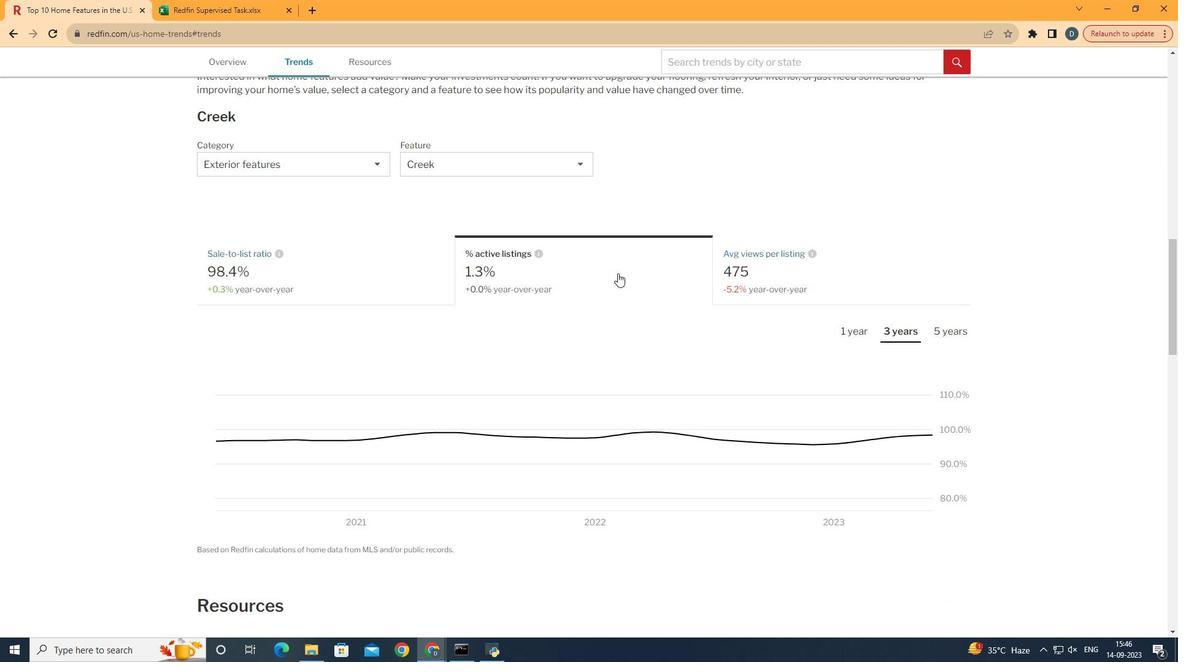 
Action: Mouse pressed left at (620, 276)
Screenshot: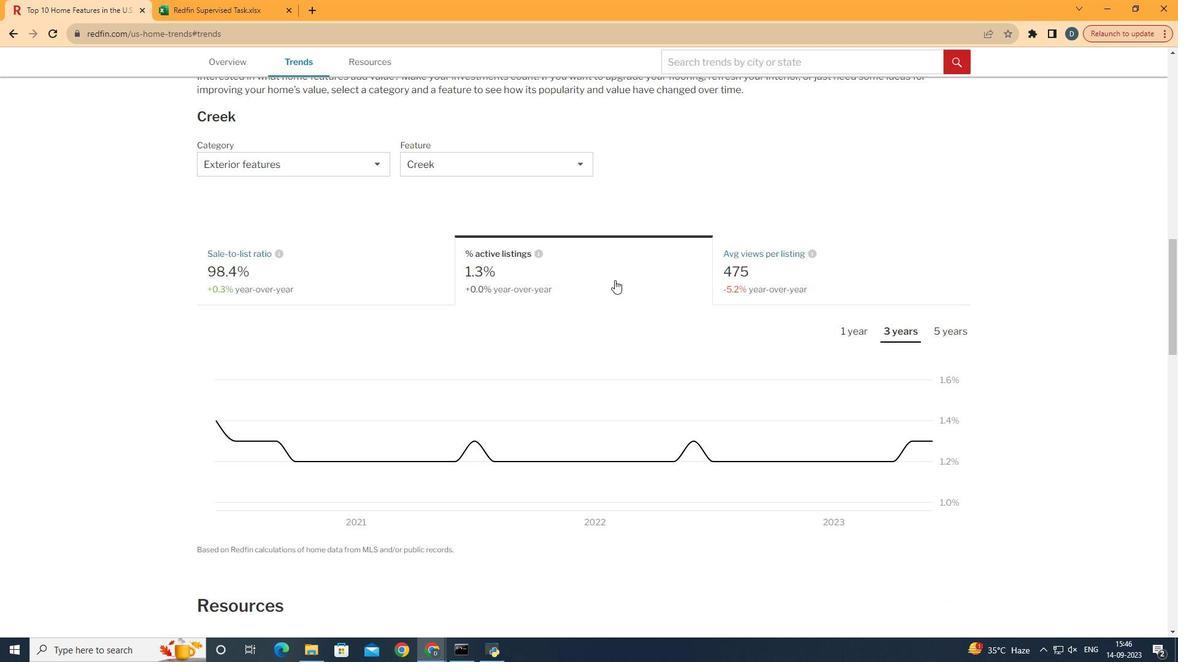 
Action: Mouse moved to (950, 332)
Screenshot: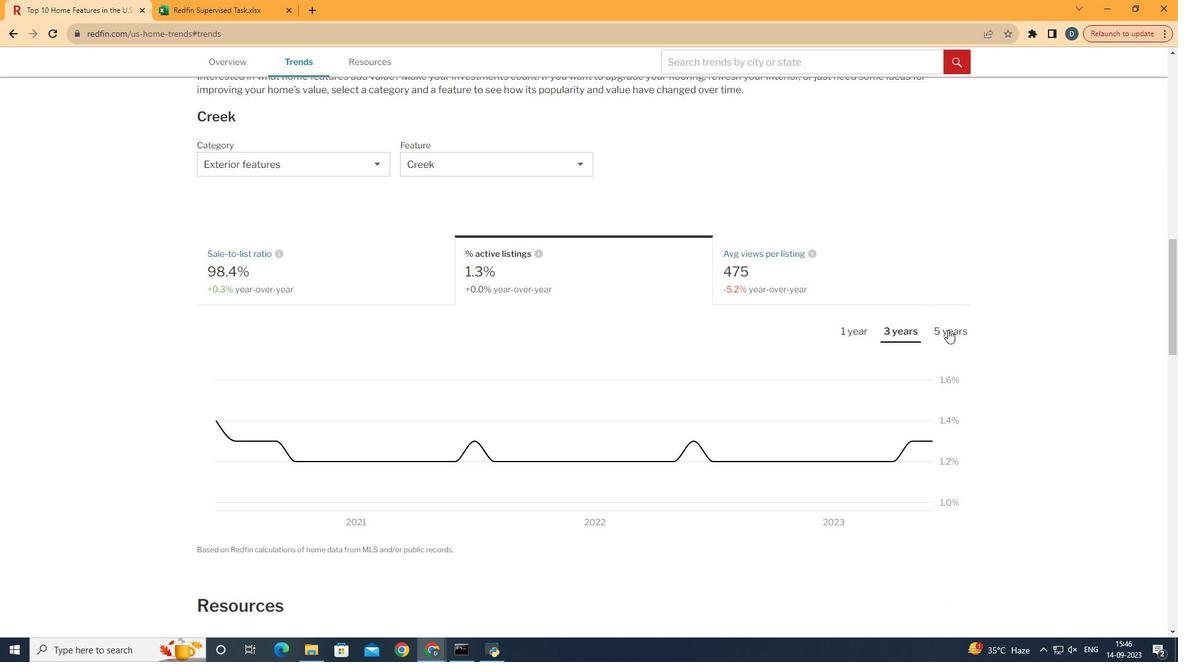 
Action: Mouse pressed left at (950, 332)
Screenshot: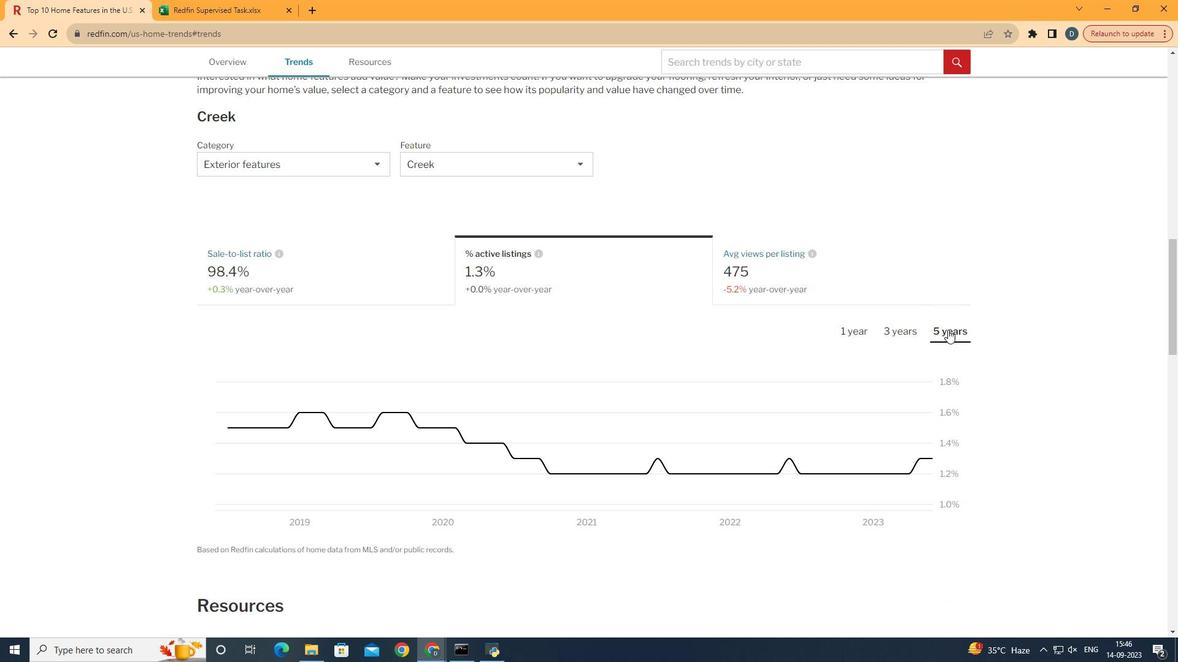 
Action: Mouse moved to (967, 304)
Screenshot: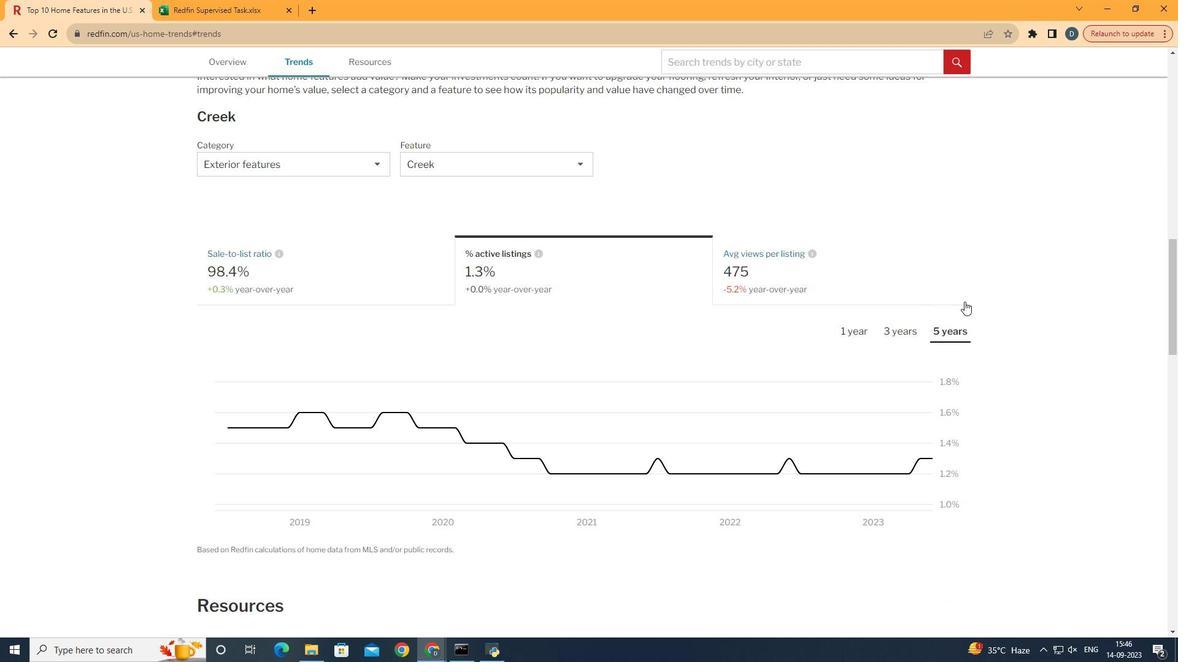 
